 Task: Check the average views per listing of gas furnace in the last 5 years.
Action: Mouse moved to (1072, 251)
Screenshot: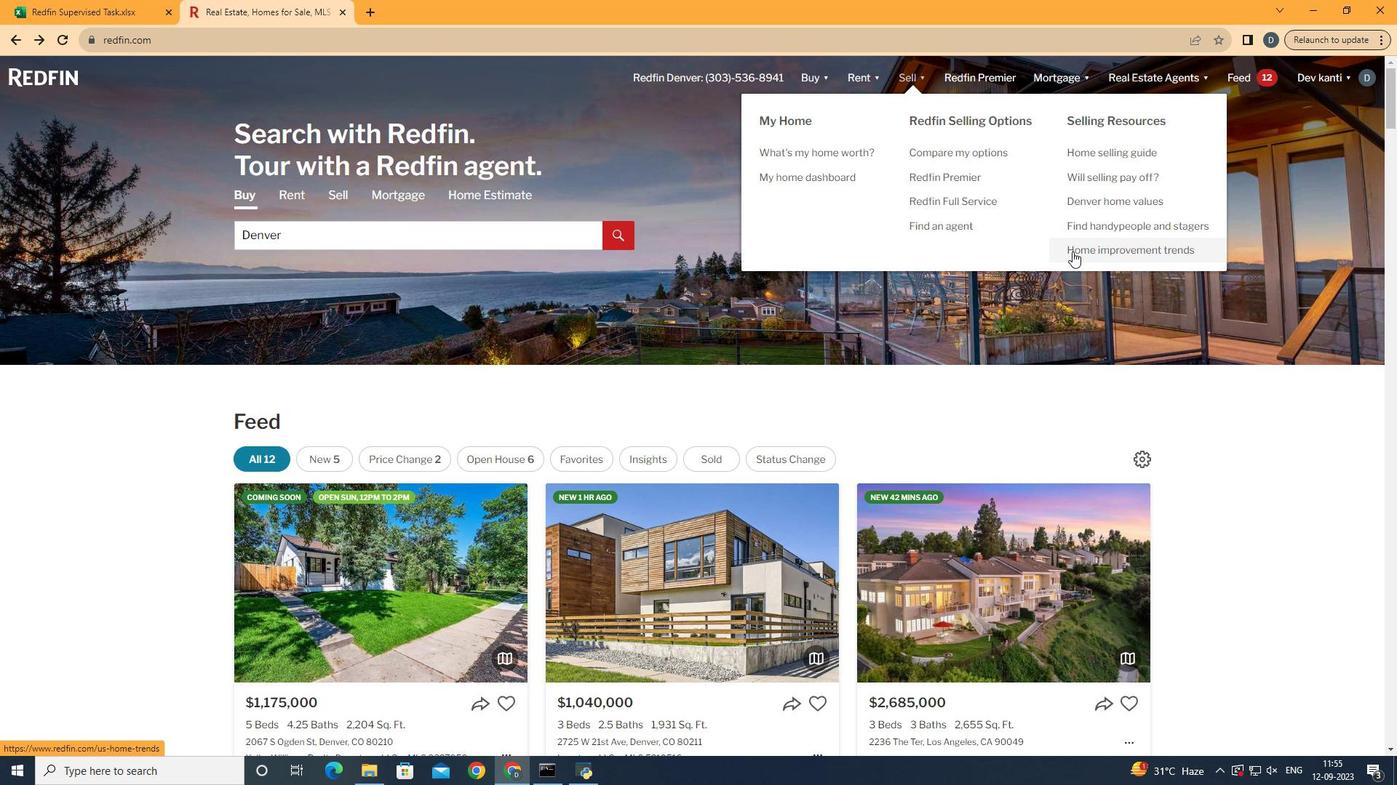 
Action: Mouse pressed left at (1072, 251)
Screenshot: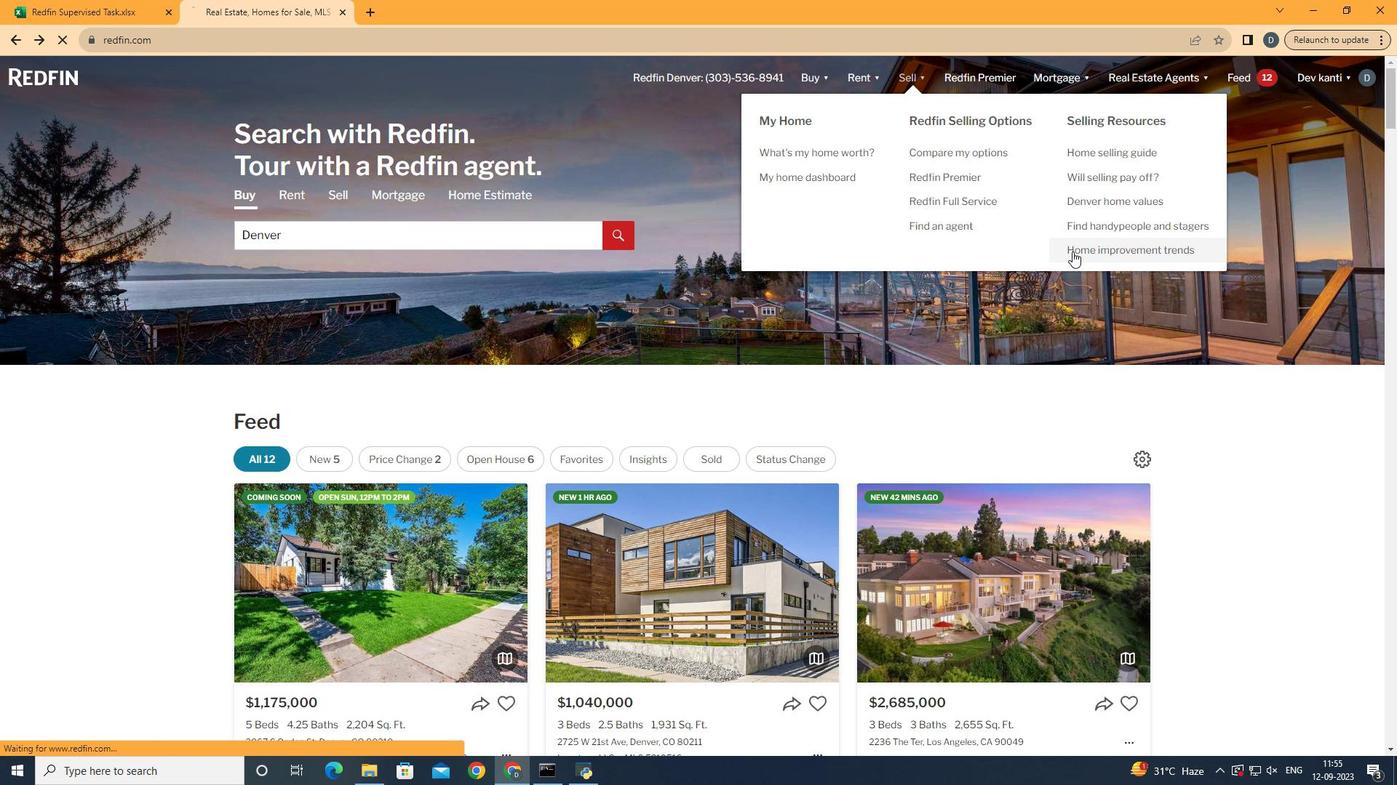 
Action: Mouse moved to (328, 275)
Screenshot: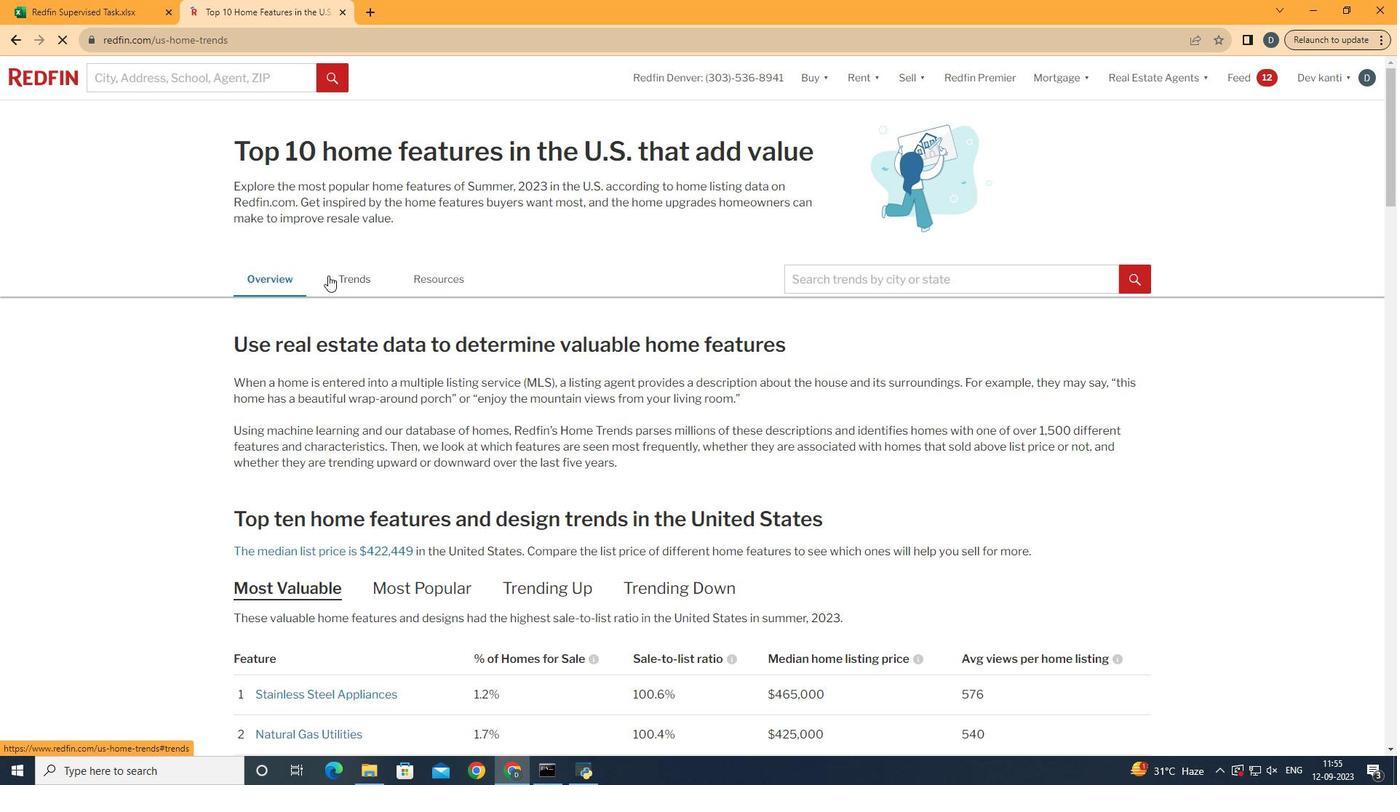 
Action: Mouse pressed left at (328, 275)
Screenshot: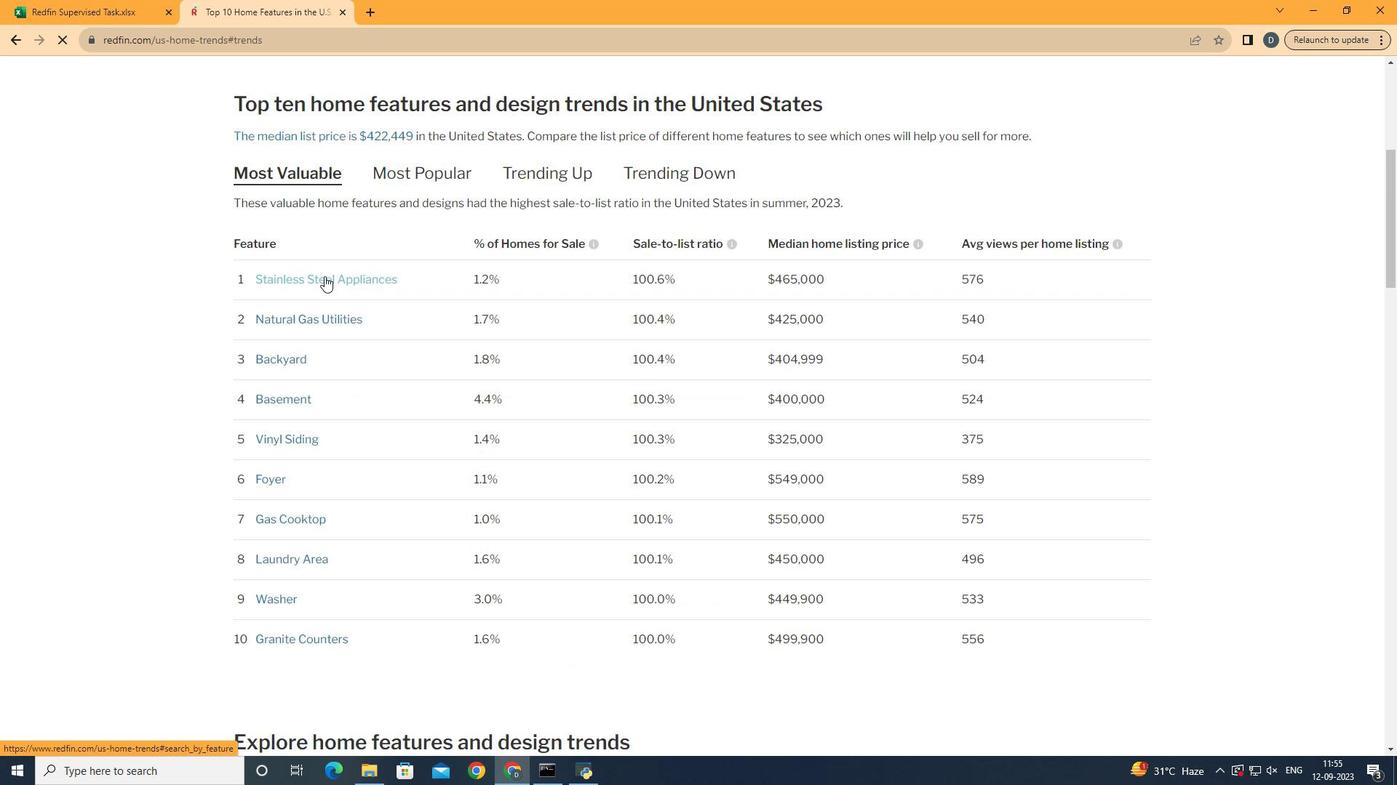 
Action: Mouse moved to (498, 392)
Screenshot: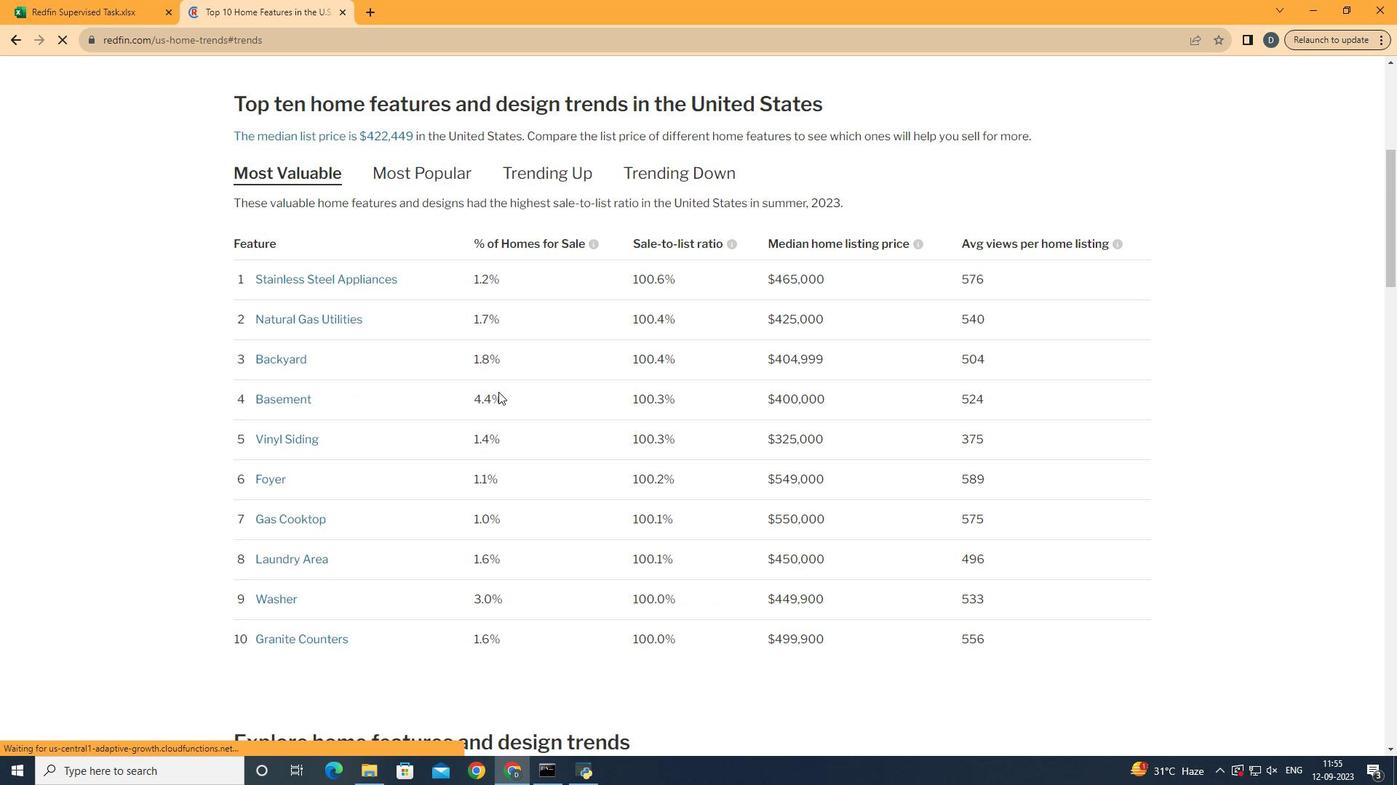 
Action: Mouse scrolled (498, 391) with delta (0, 0)
Screenshot: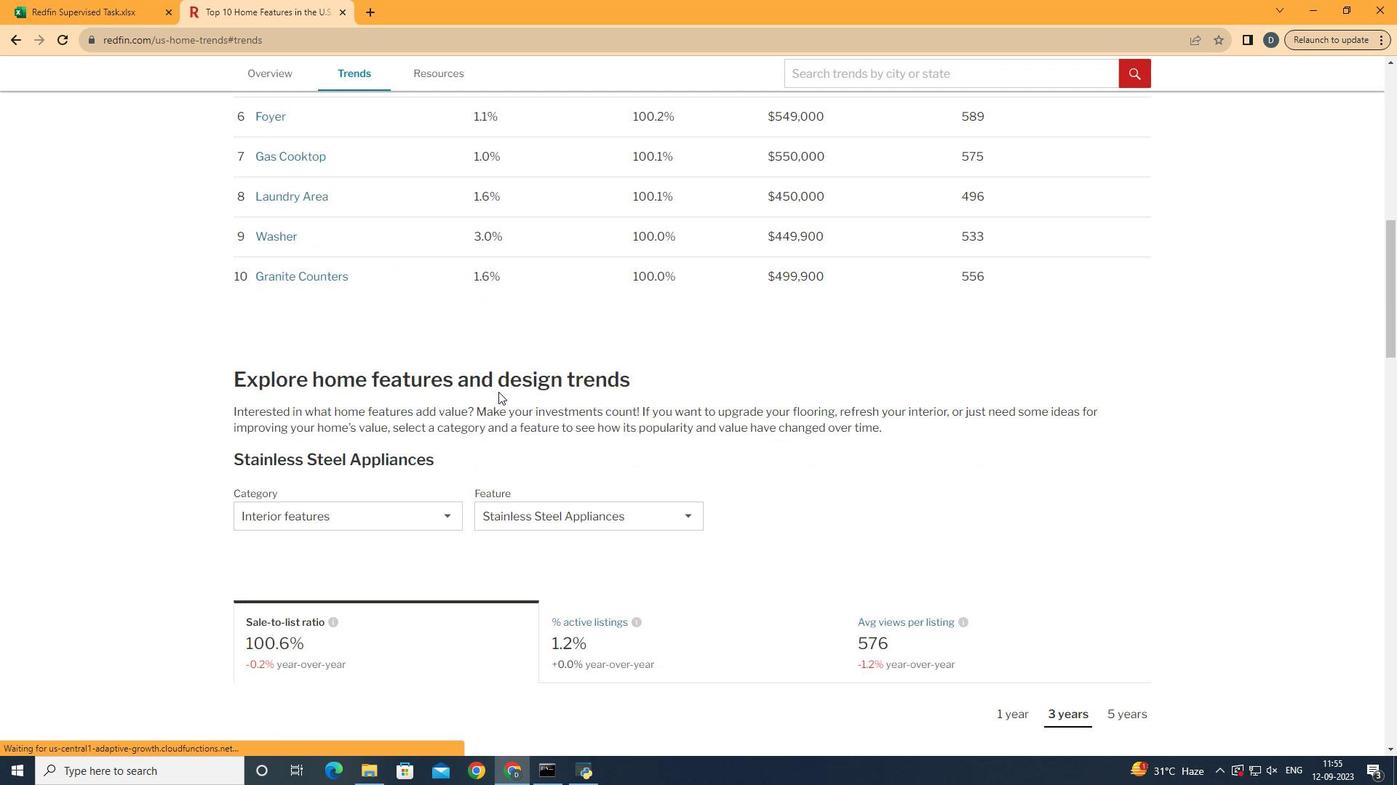 
Action: Mouse scrolled (498, 391) with delta (0, 0)
Screenshot: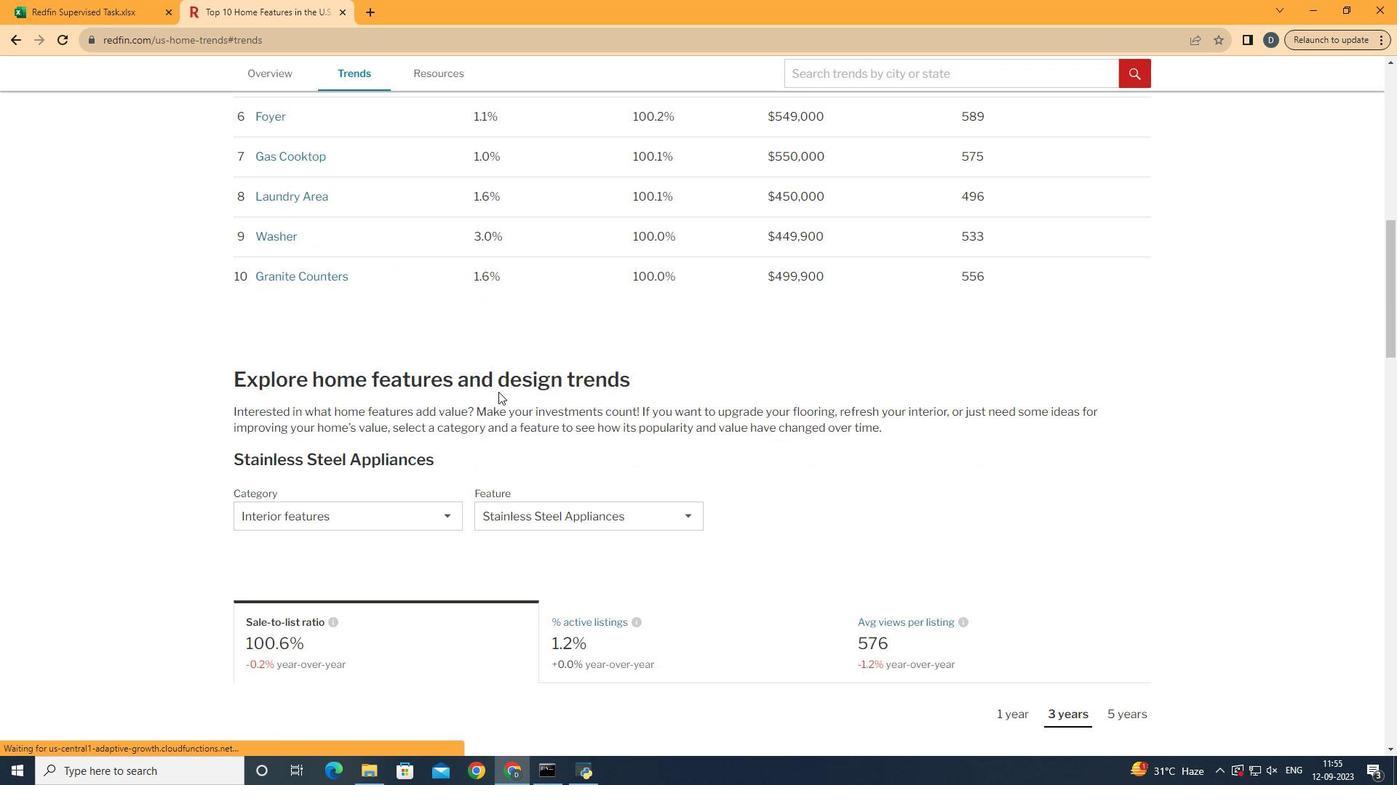 
Action: Mouse scrolled (498, 391) with delta (0, 0)
Screenshot: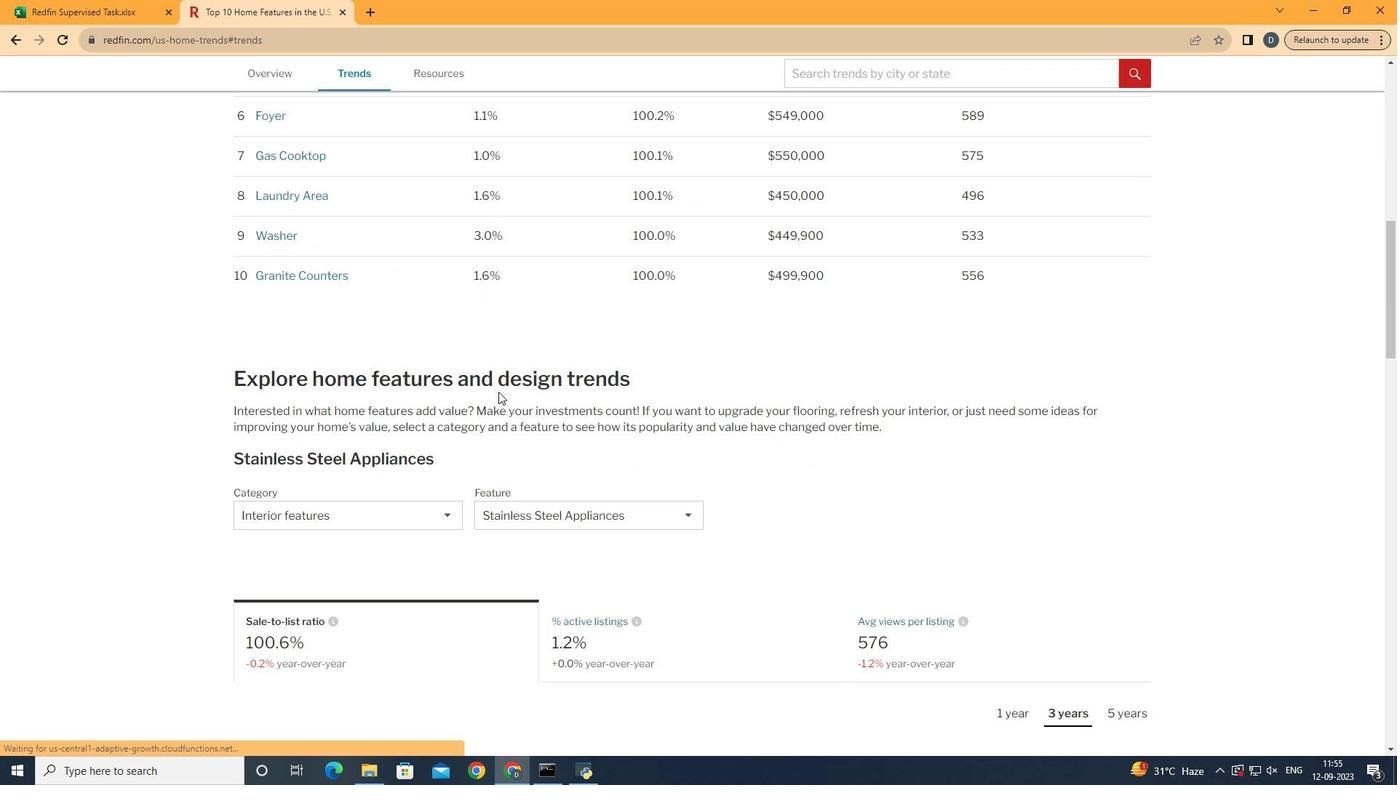 
Action: Mouse scrolled (498, 391) with delta (0, 0)
Screenshot: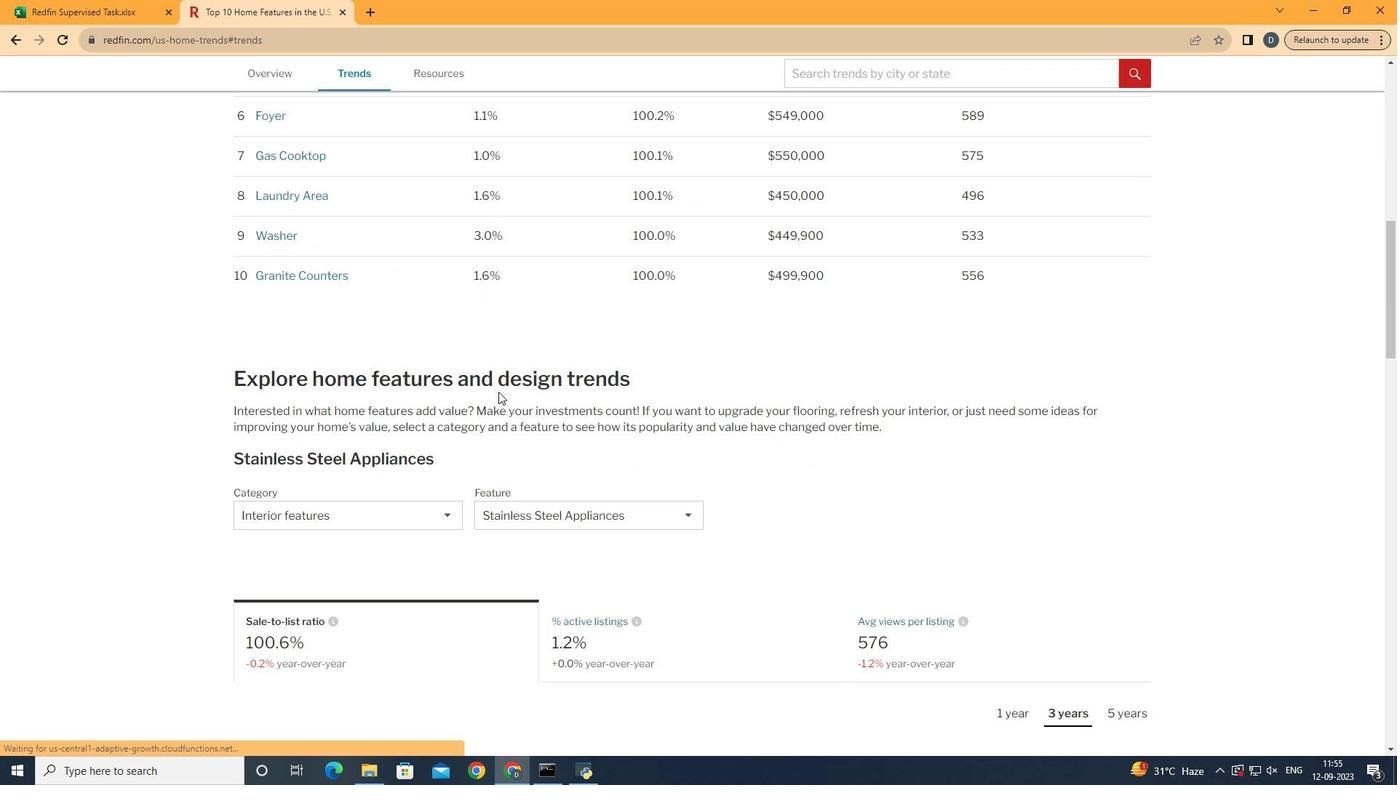
Action: Mouse scrolled (498, 391) with delta (0, 0)
Screenshot: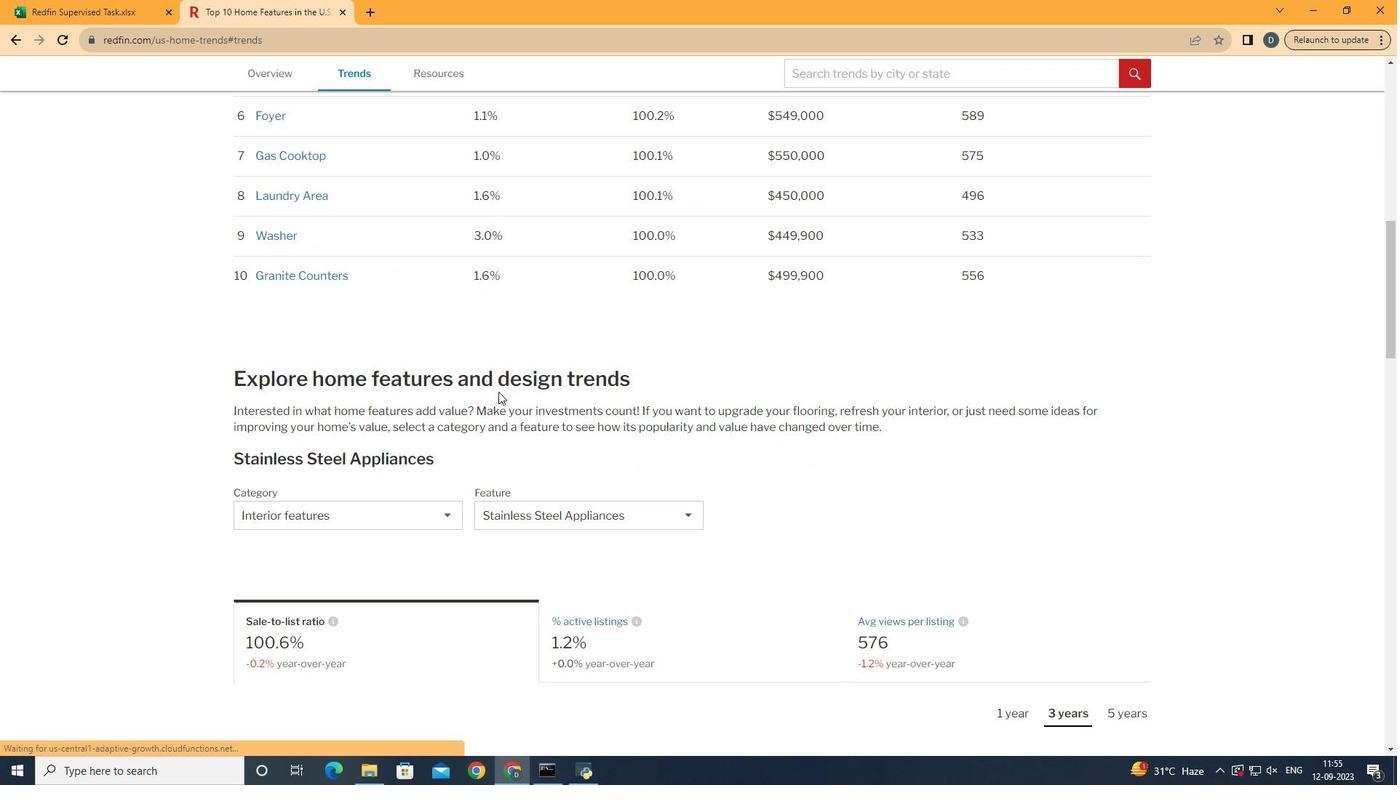 
Action: Mouse scrolled (498, 391) with delta (0, 0)
Screenshot: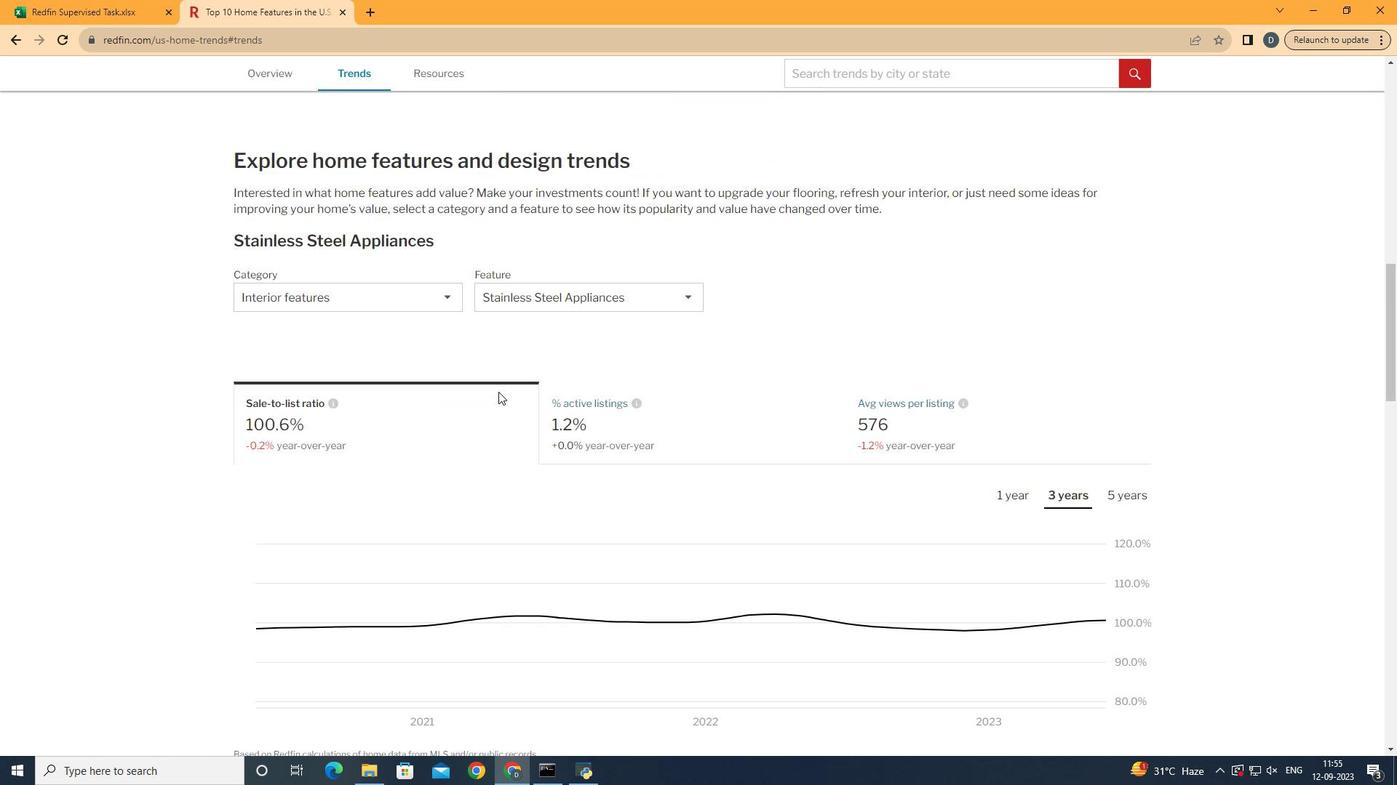 
Action: Mouse scrolled (498, 391) with delta (0, 0)
Screenshot: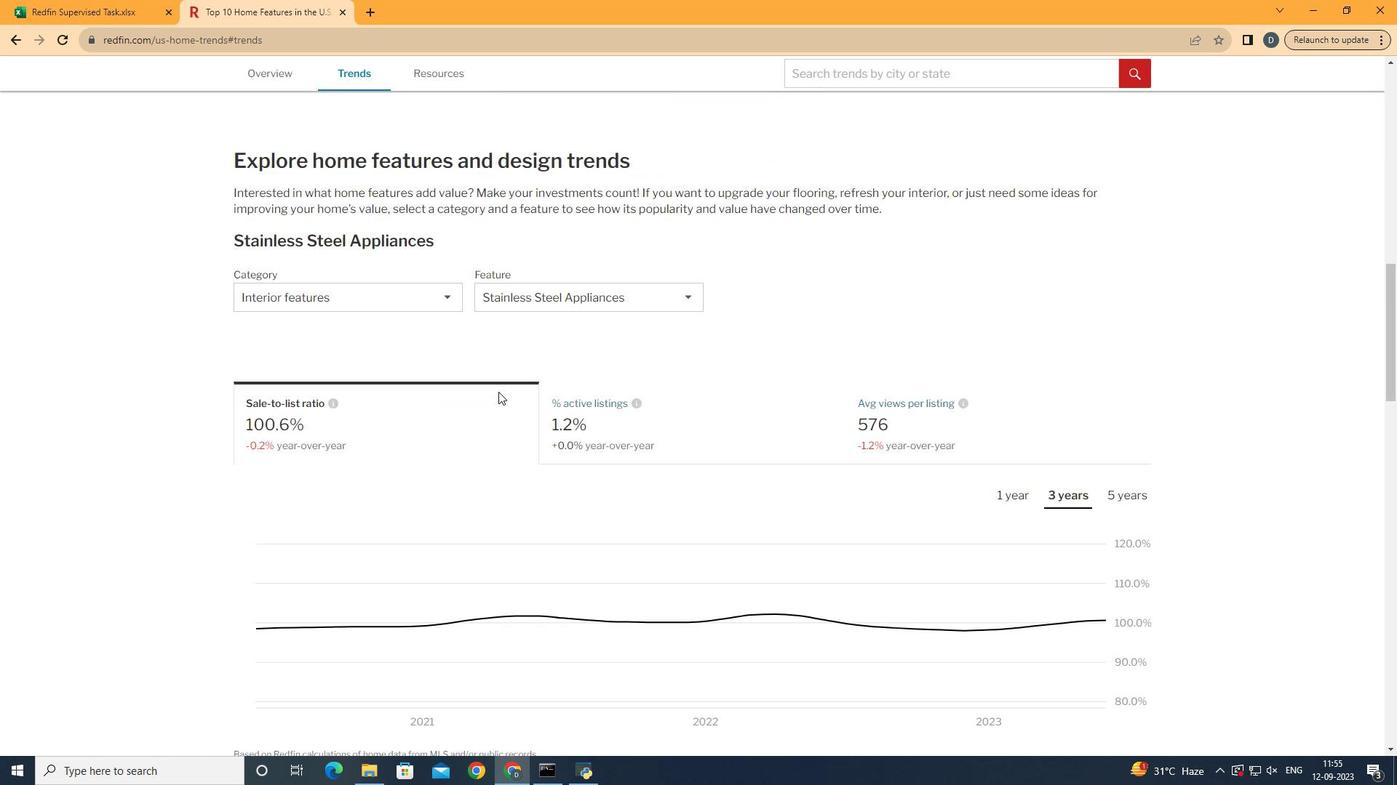 
Action: Mouse scrolled (498, 391) with delta (0, 0)
Screenshot: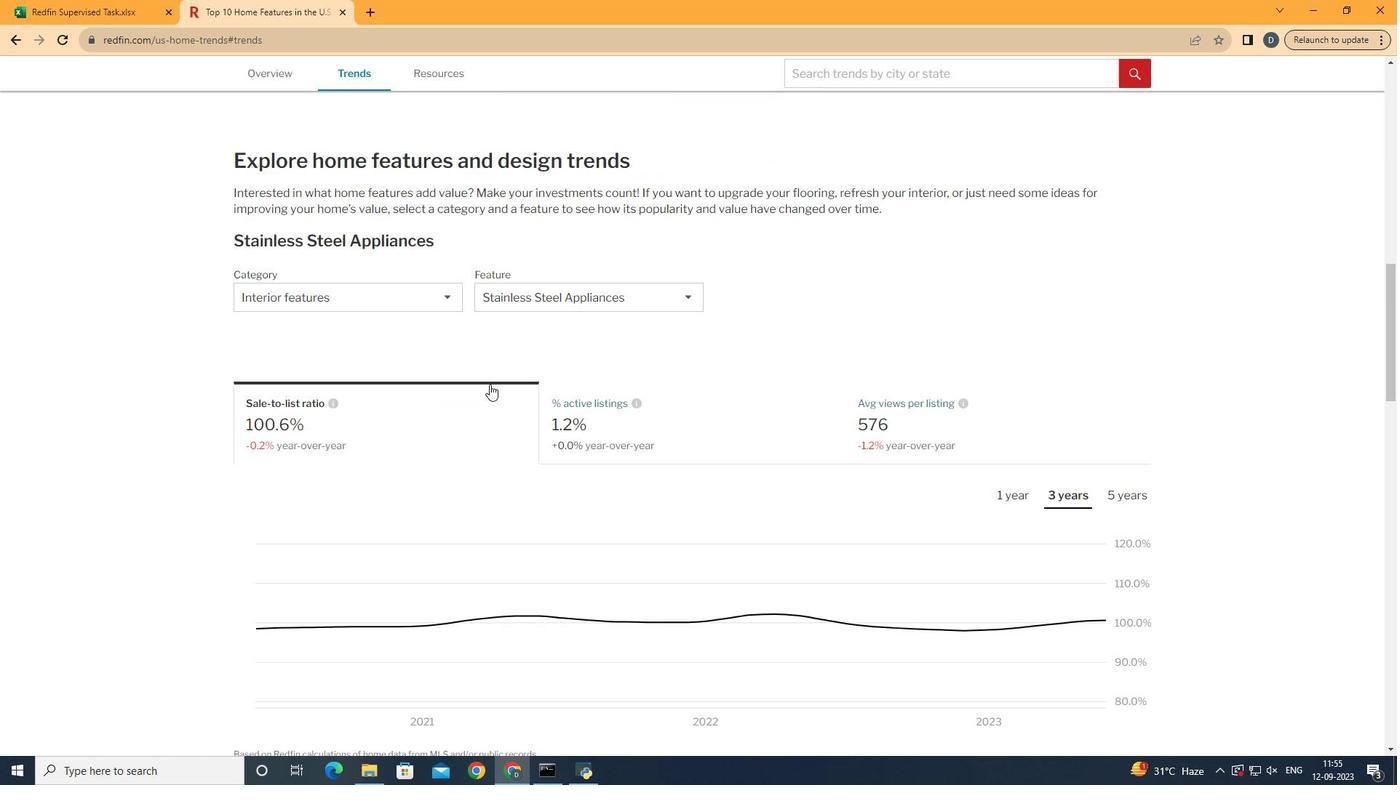 
Action: Mouse moved to (352, 307)
Screenshot: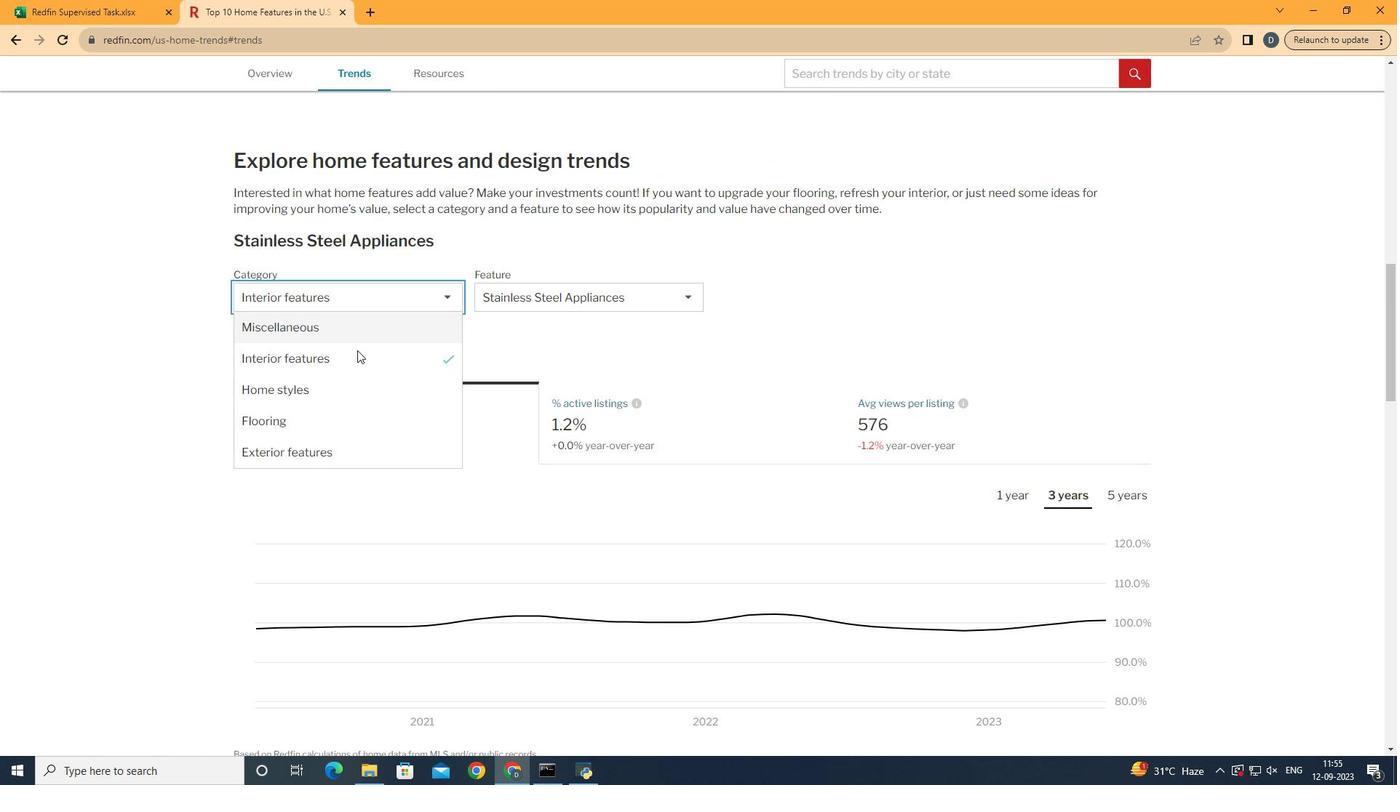 
Action: Mouse pressed left at (352, 307)
Screenshot: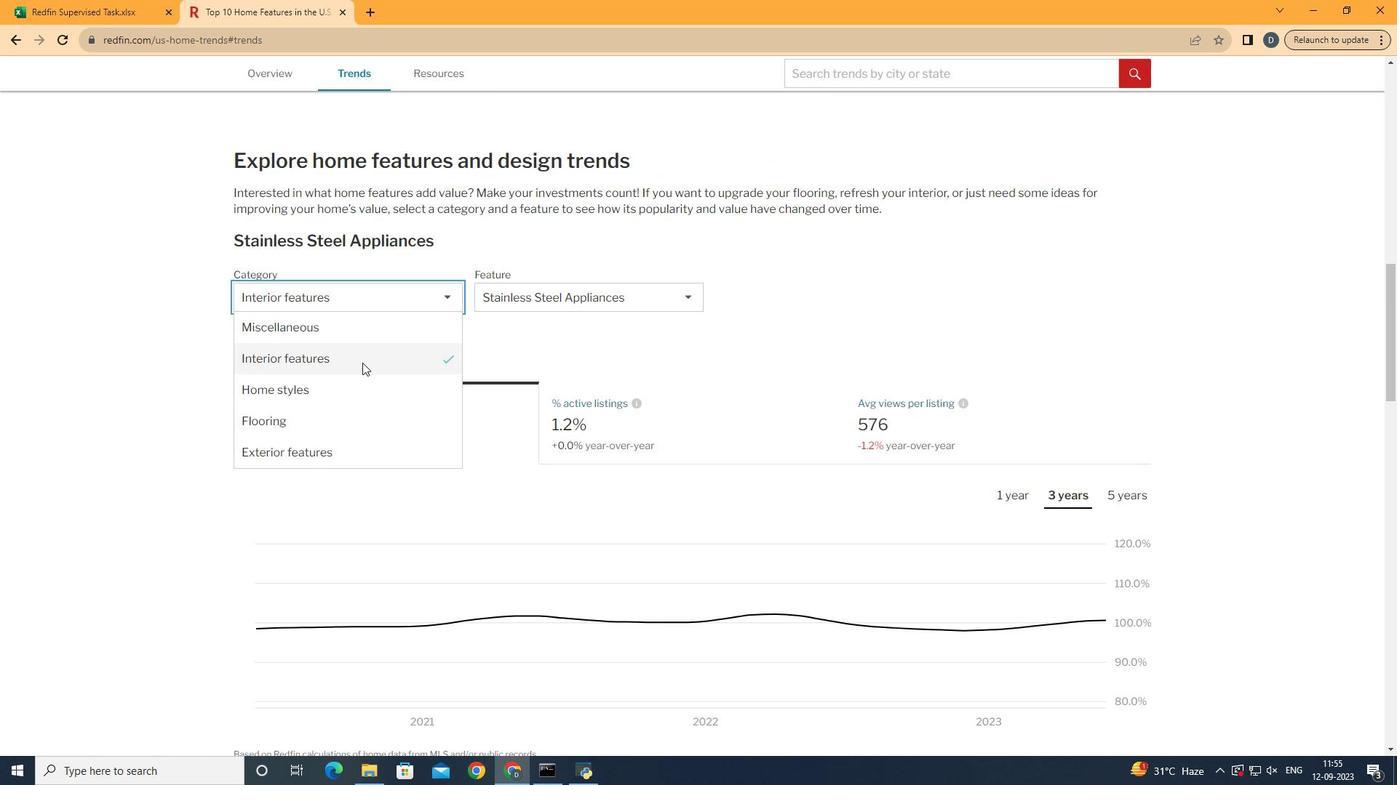 
Action: Mouse moved to (363, 366)
Screenshot: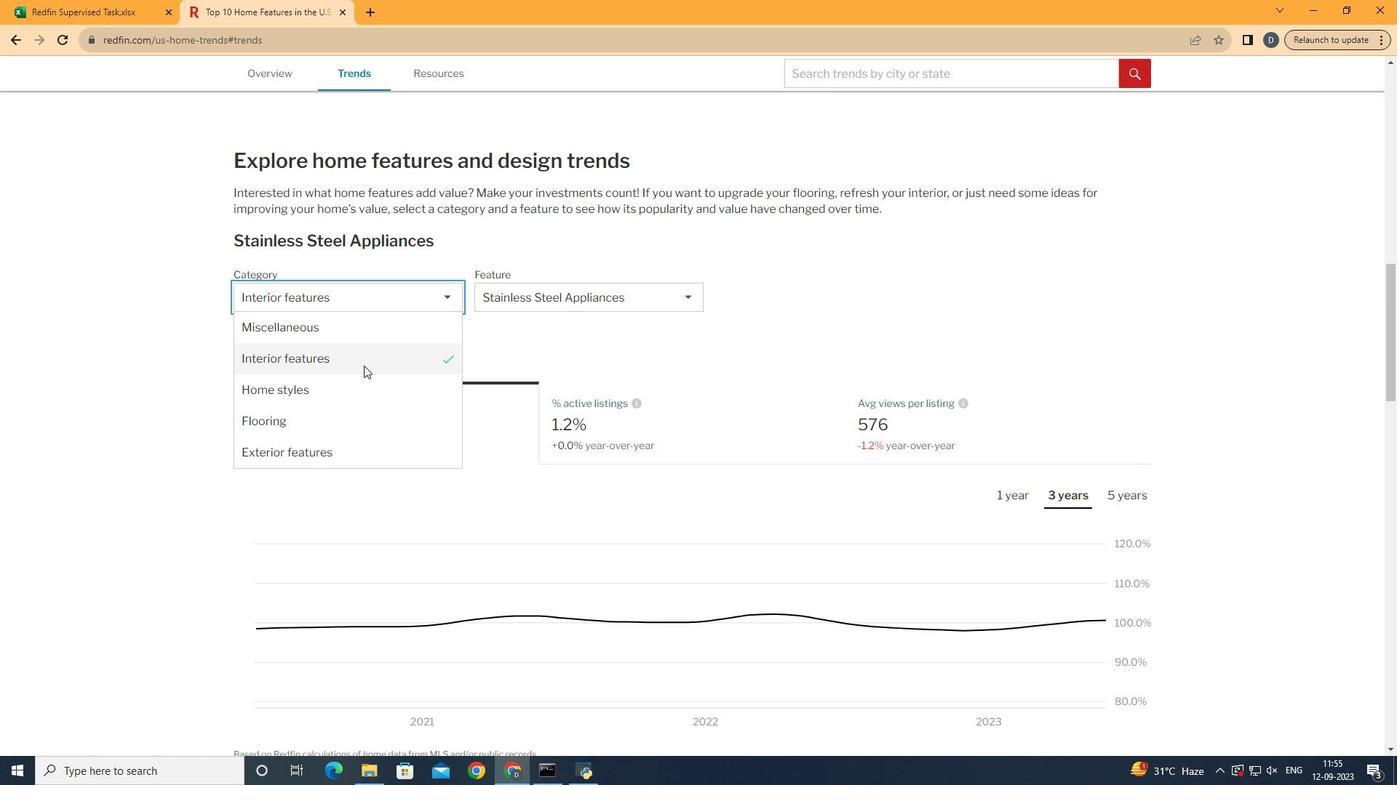 
Action: Mouse pressed left at (363, 366)
Screenshot: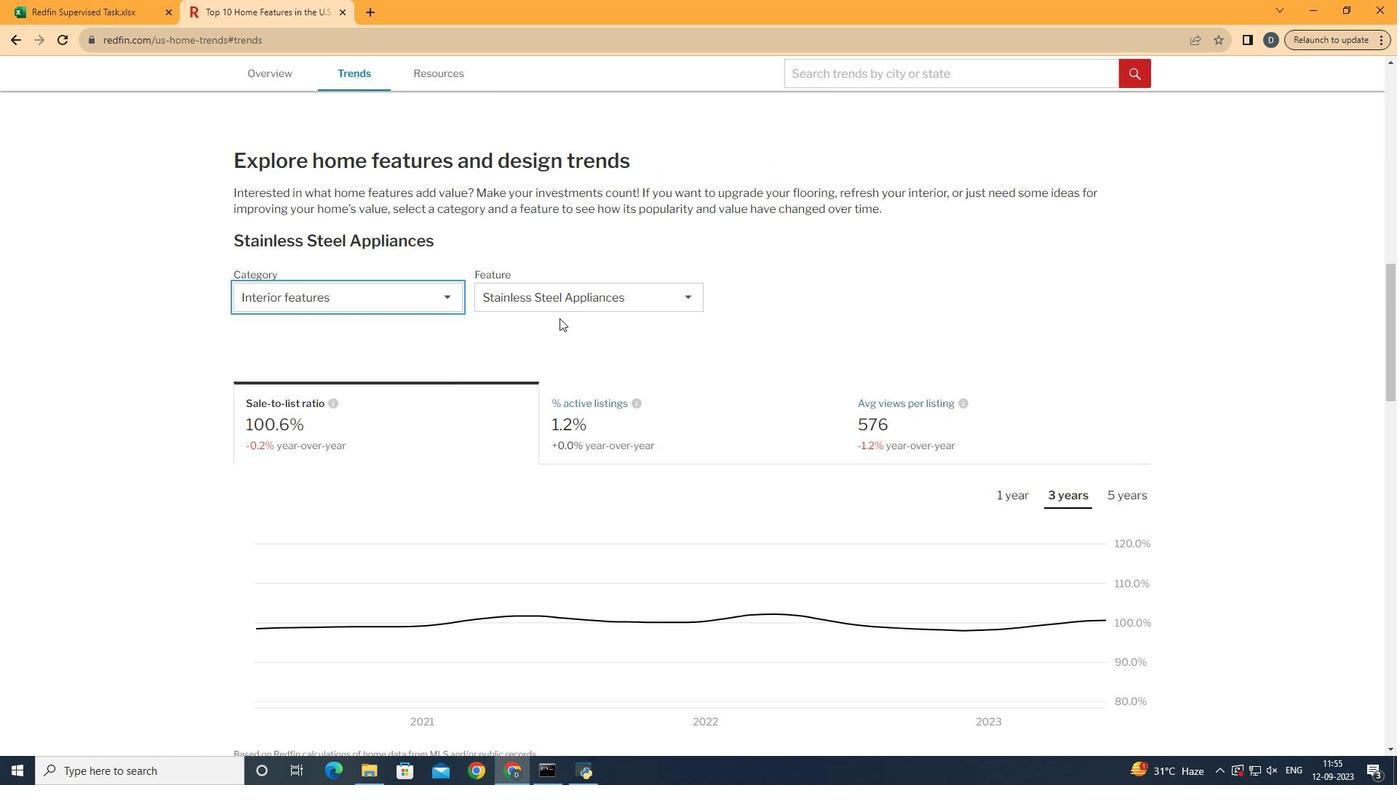 
Action: Mouse moved to (622, 299)
Screenshot: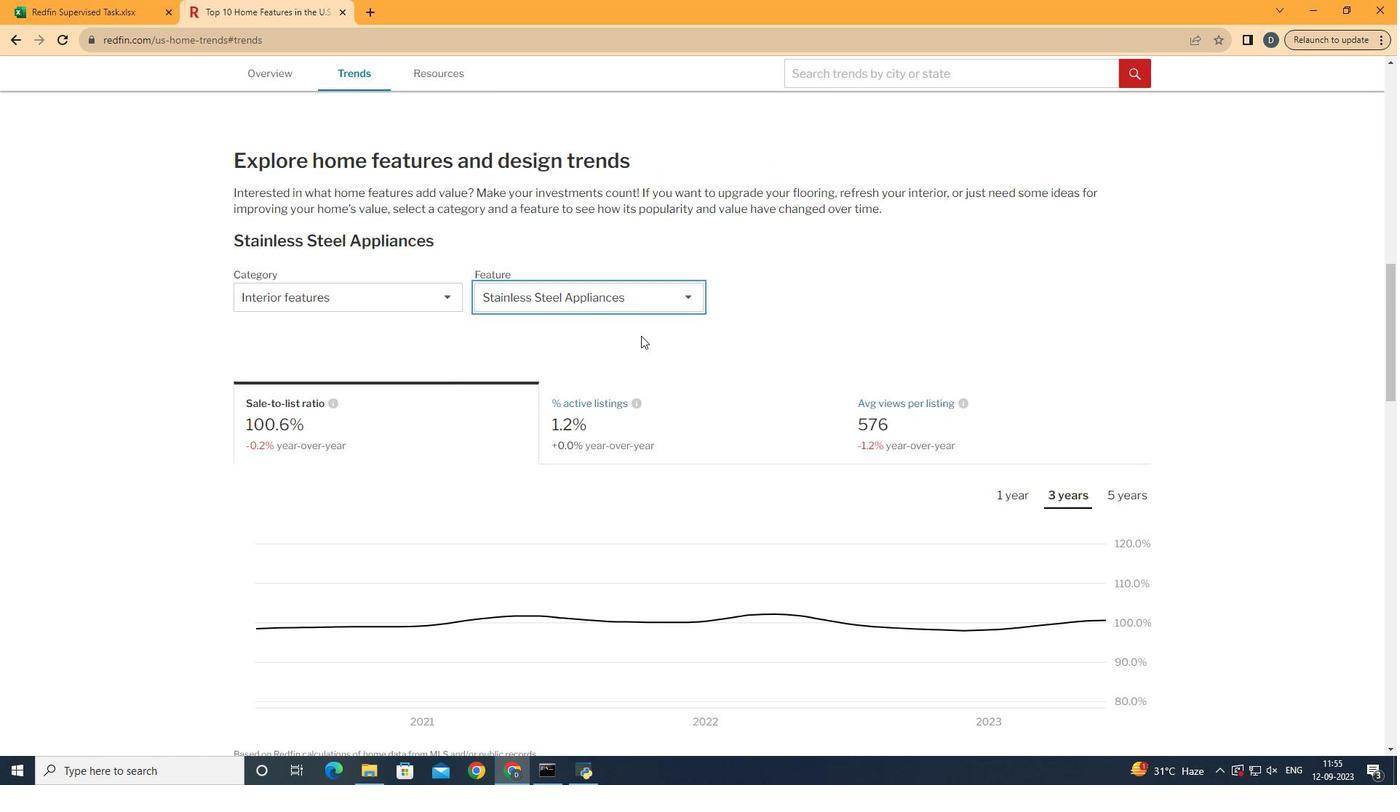 
Action: Mouse pressed left at (622, 299)
Screenshot: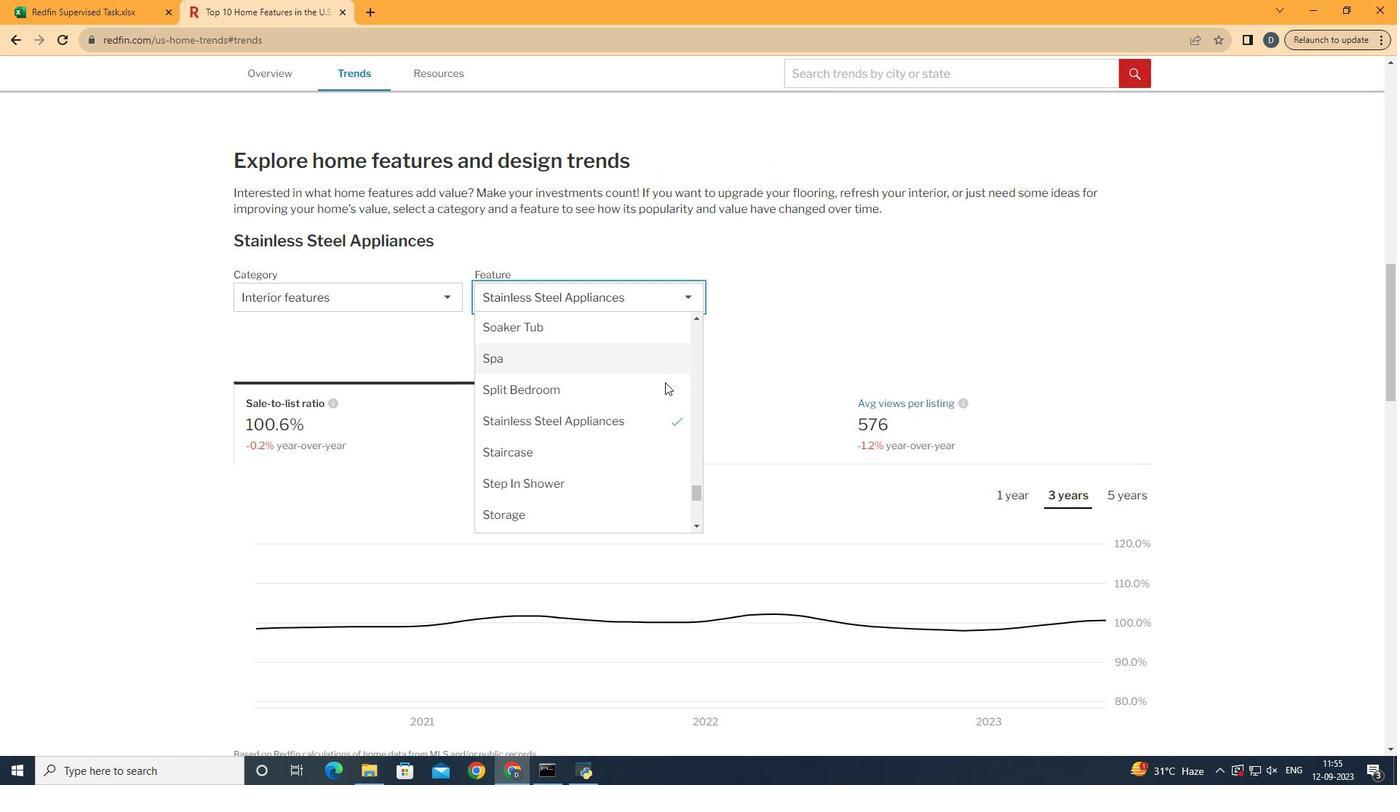 
Action: Mouse moved to (667, 390)
Screenshot: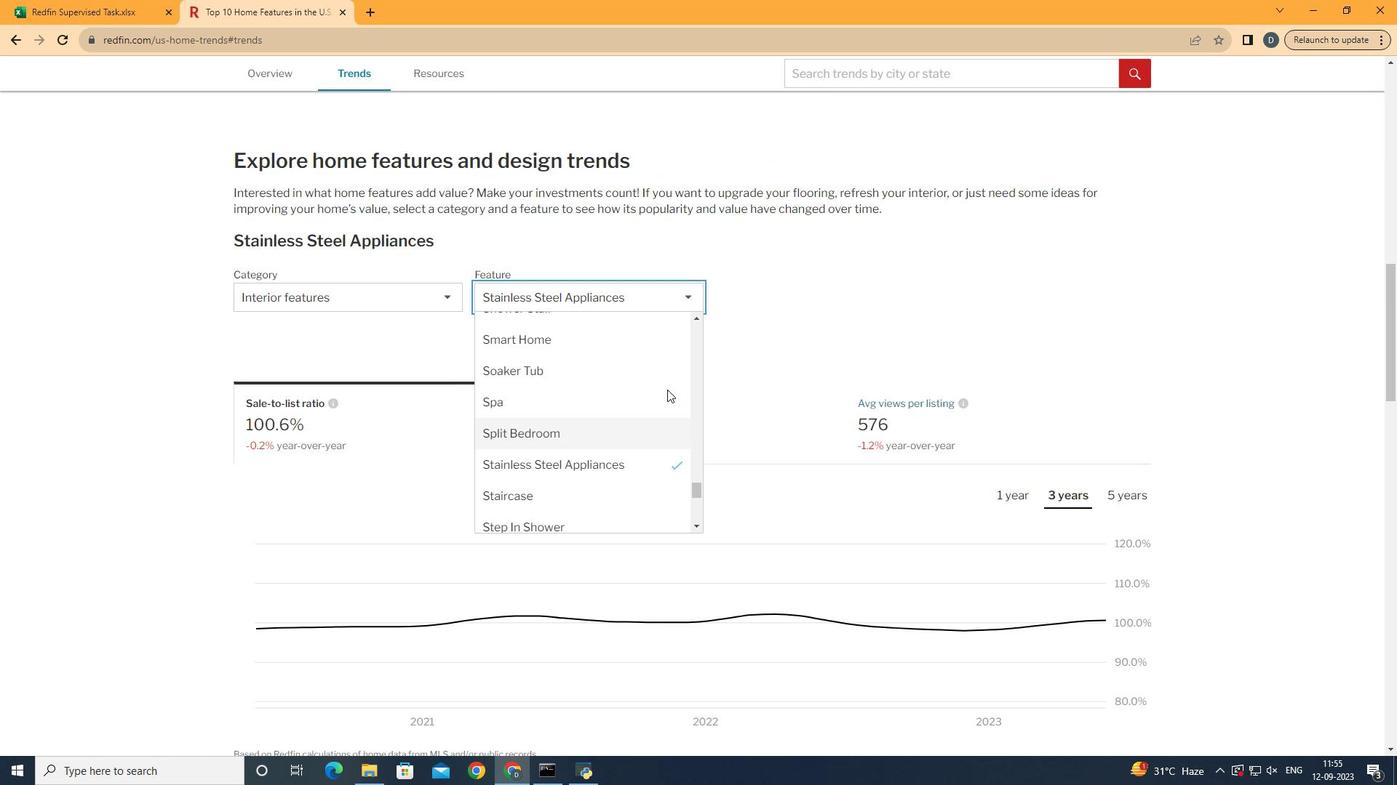 
Action: Mouse scrolled (667, 390) with delta (0, 0)
Screenshot: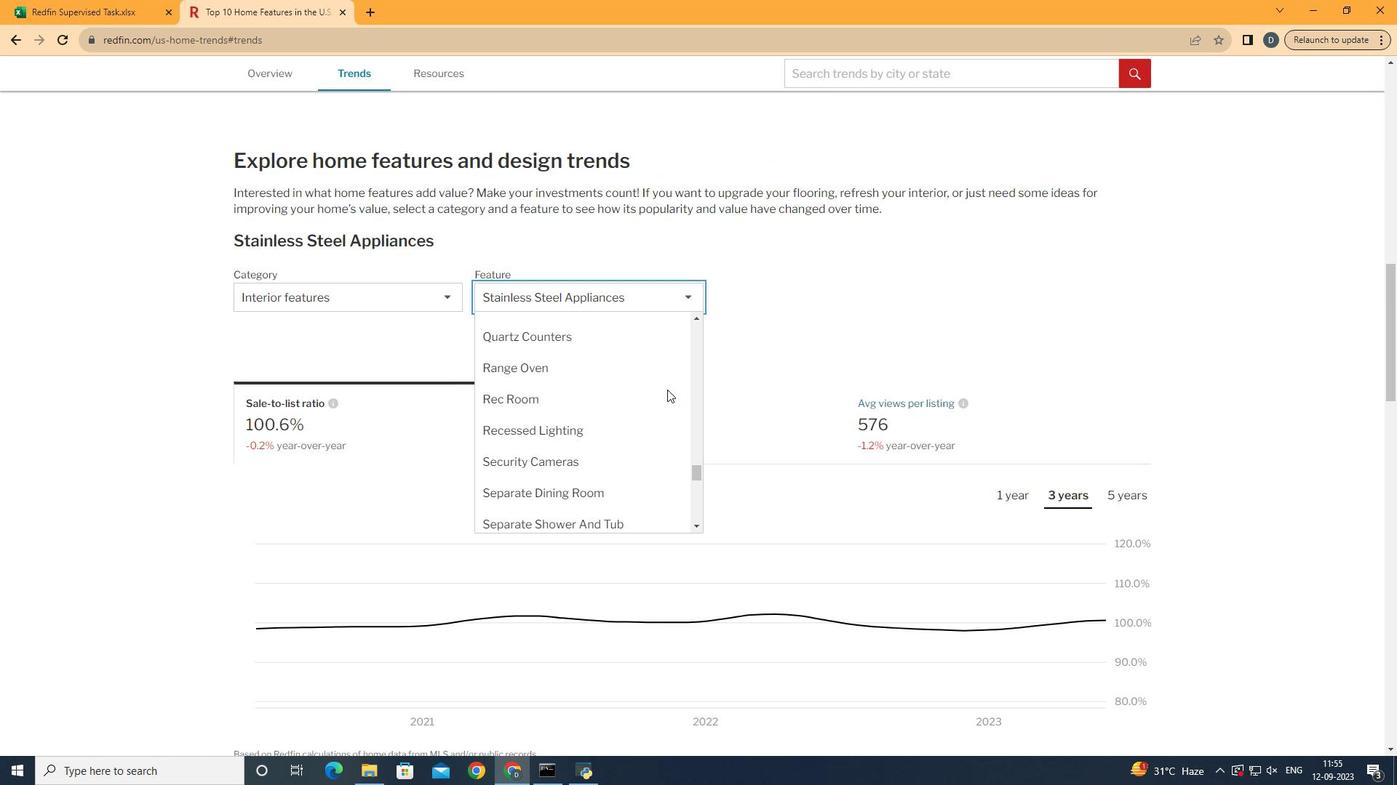 
Action: Mouse scrolled (667, 390) with delta (0, 0)
Screenshot: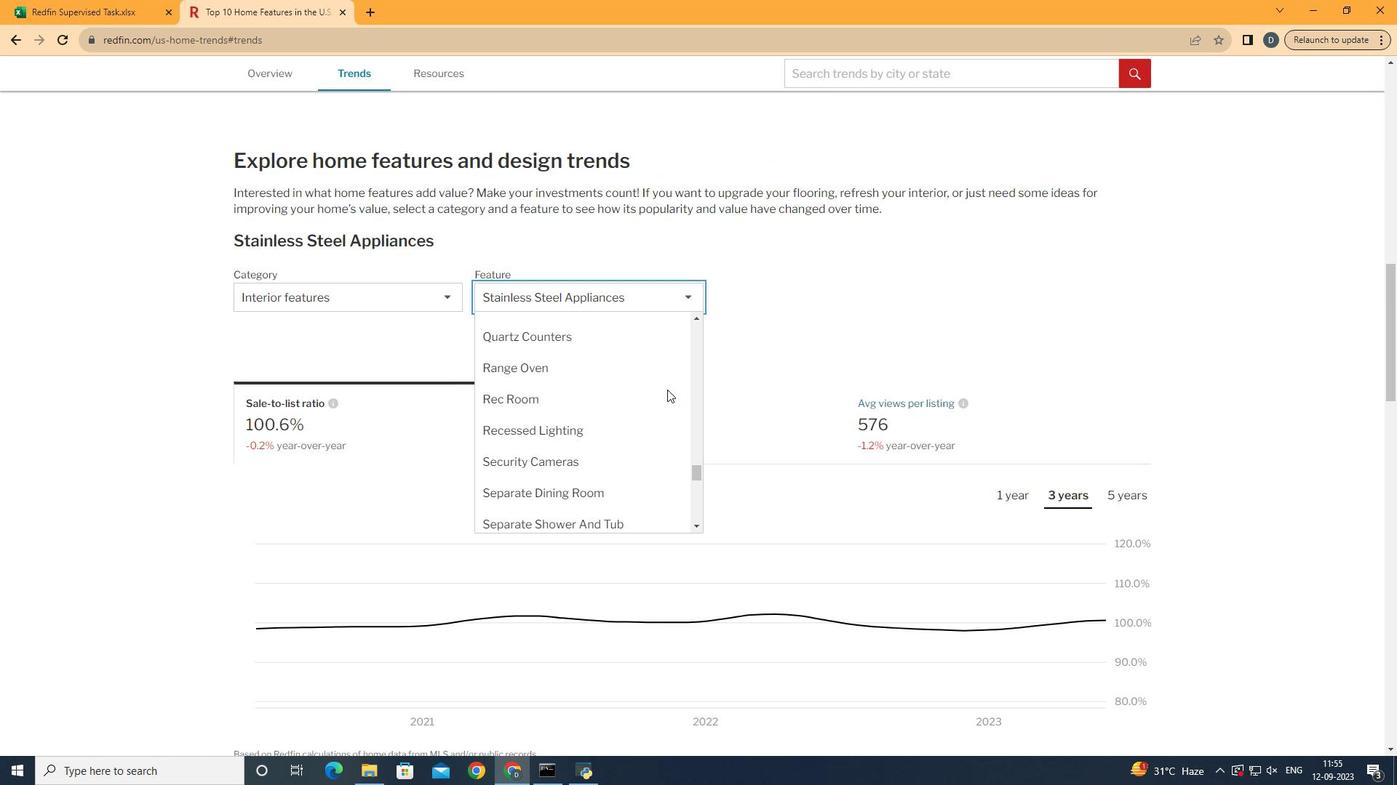 
Action: Mouse scrolled (667, 390) with delta (0, 0)
Screenshot: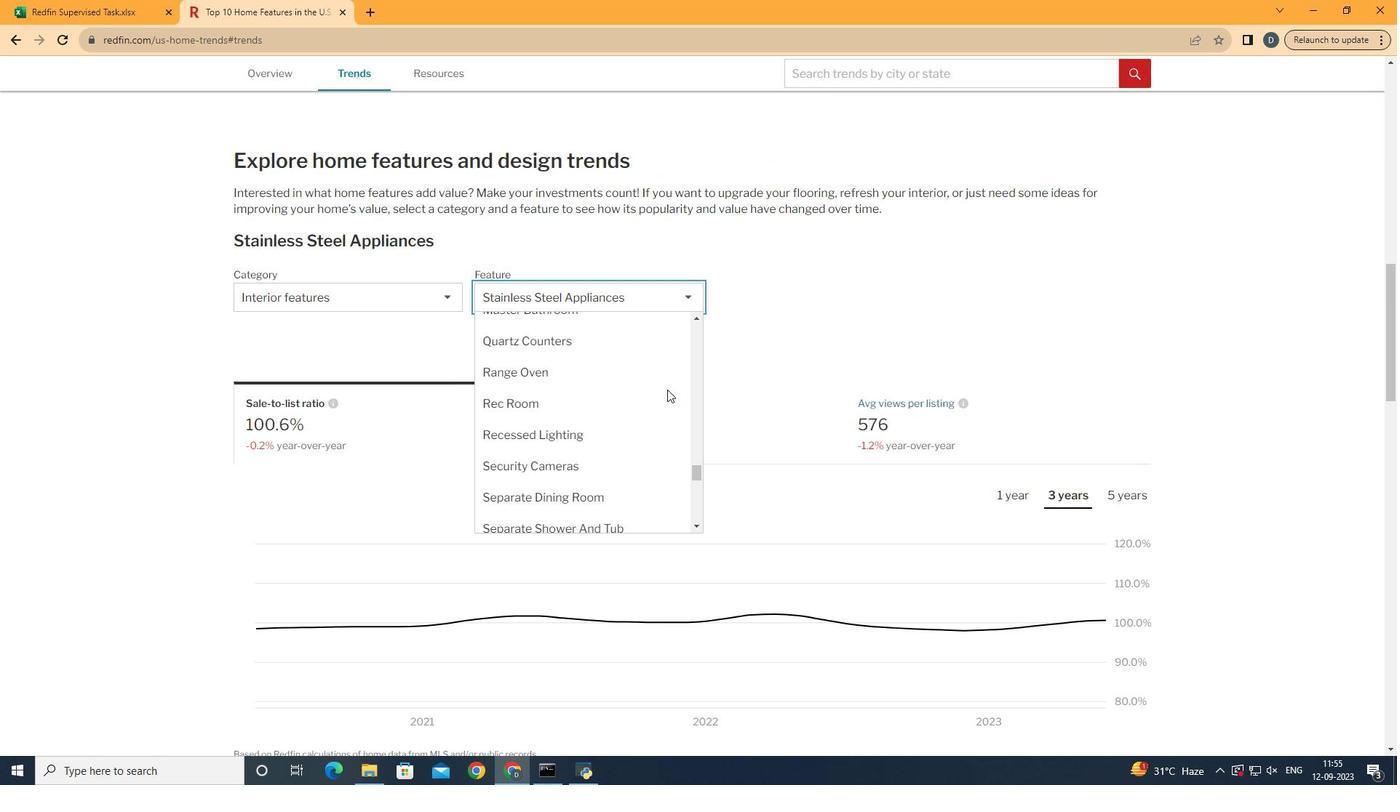 
Action: Mouse scrolled (667, 390) with delta (0, 0)
Screenshot: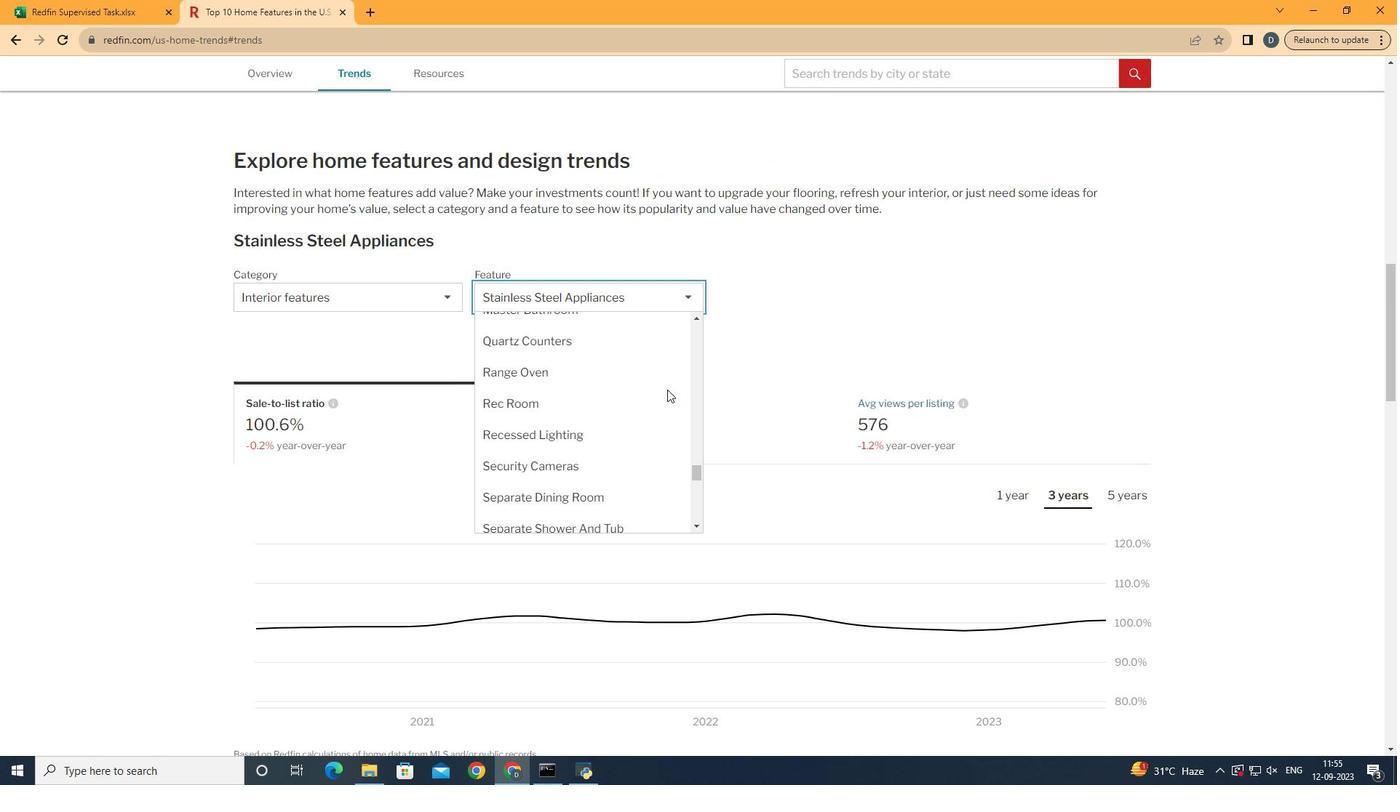 
Action: Mouse scrolled (667, 390) with delta (0, 0)
Screenshot: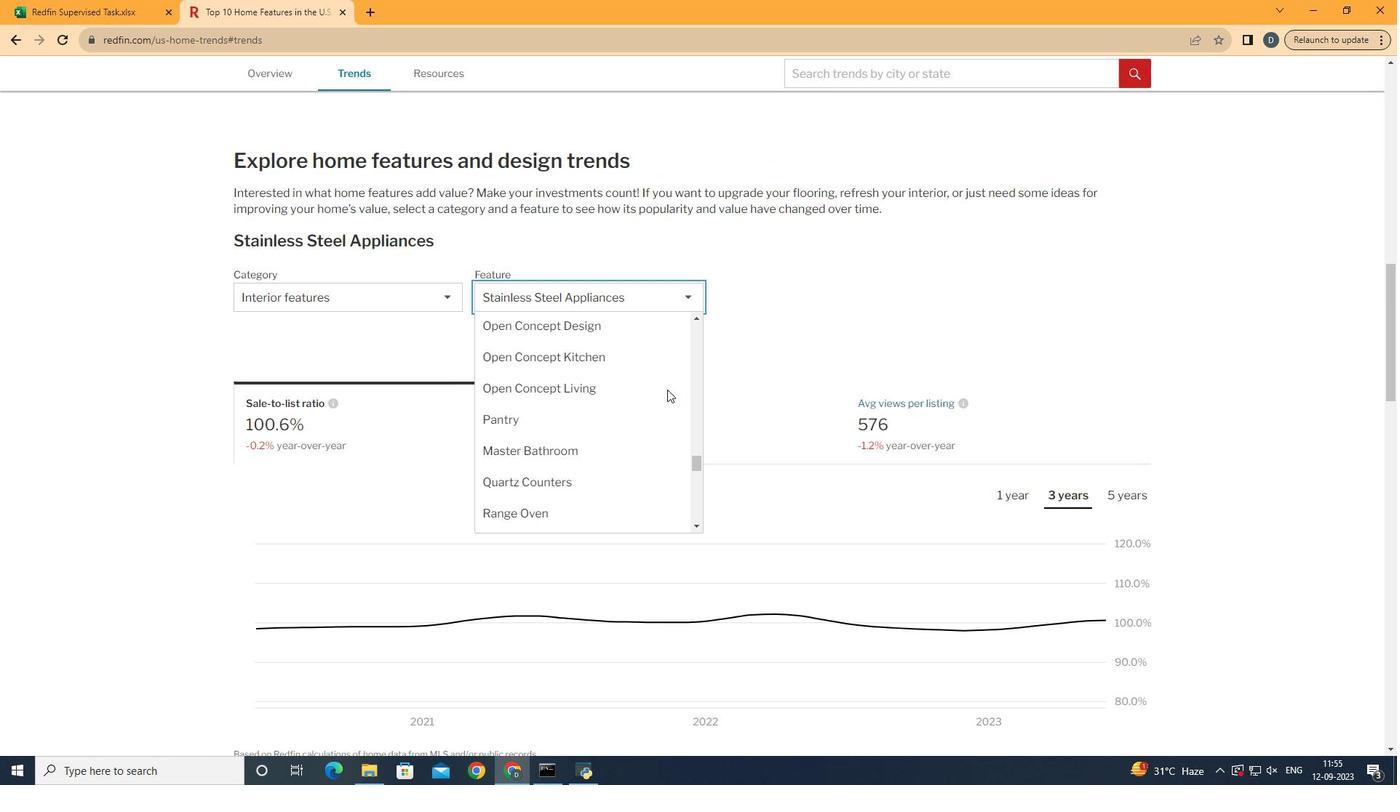 
Action: Mouse scrolled (667, 390) with delta (0, 0)
Screenshot: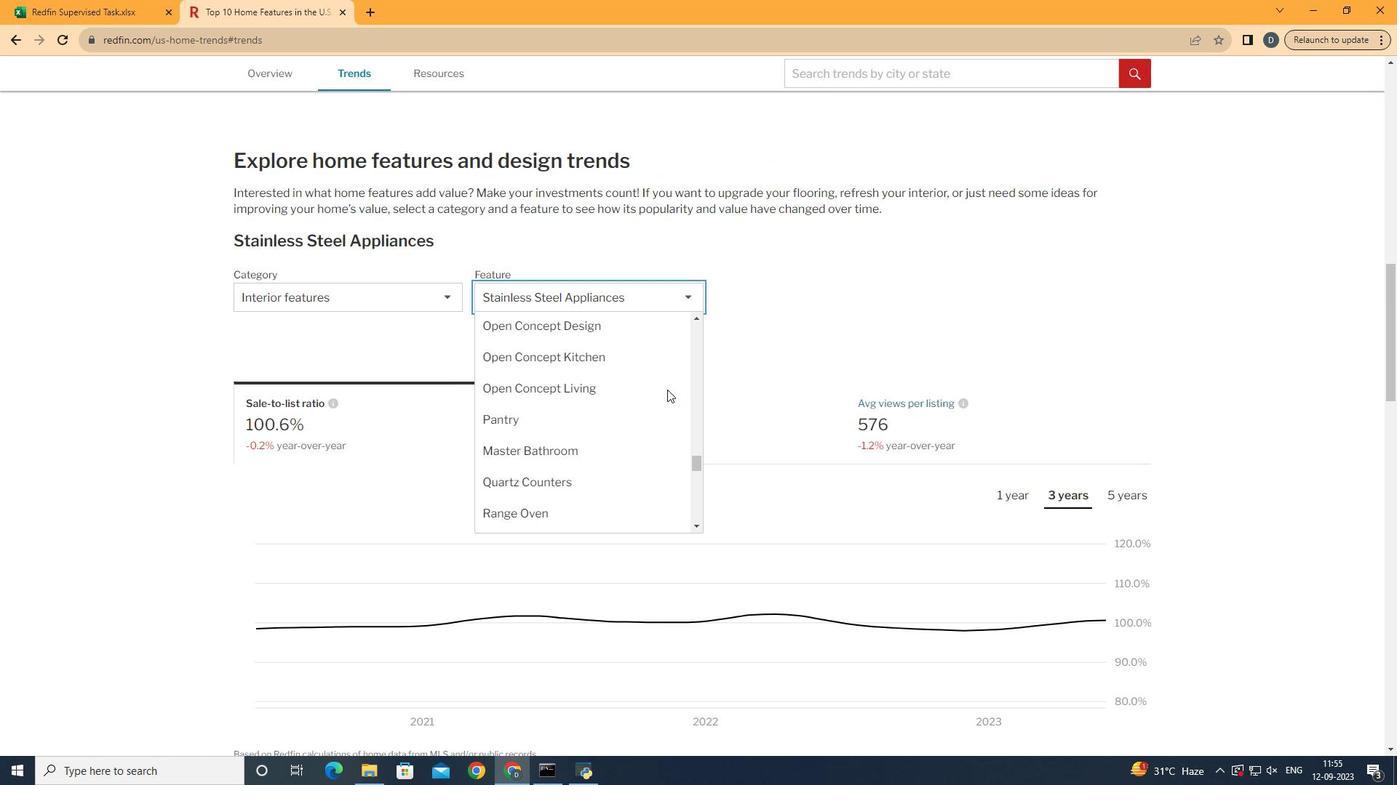 
Action: Mouse scrolled (667, 390) with delta (0, 0)
Screenshot: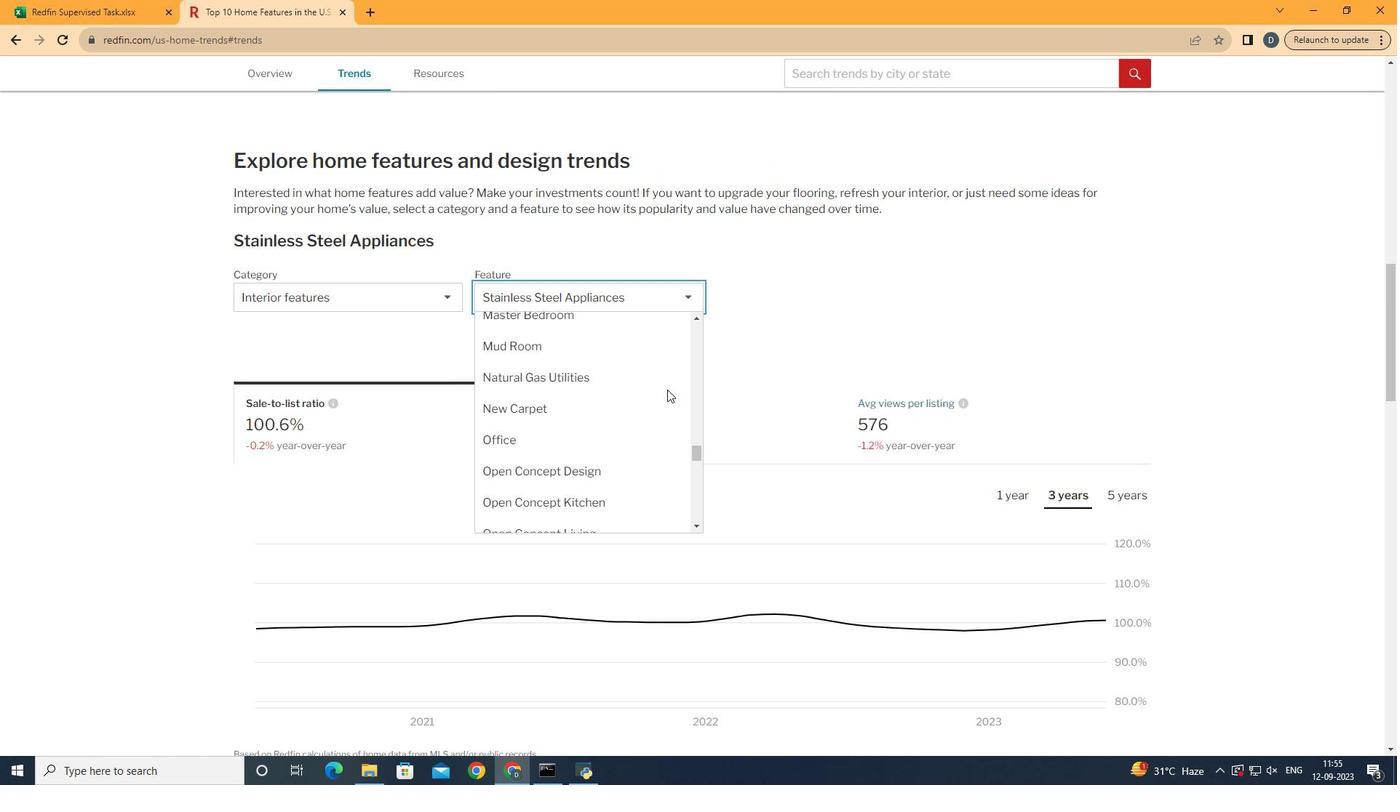 
Action: Mouse scrolled (667, 390) with delta (0, 0)
Screenshot: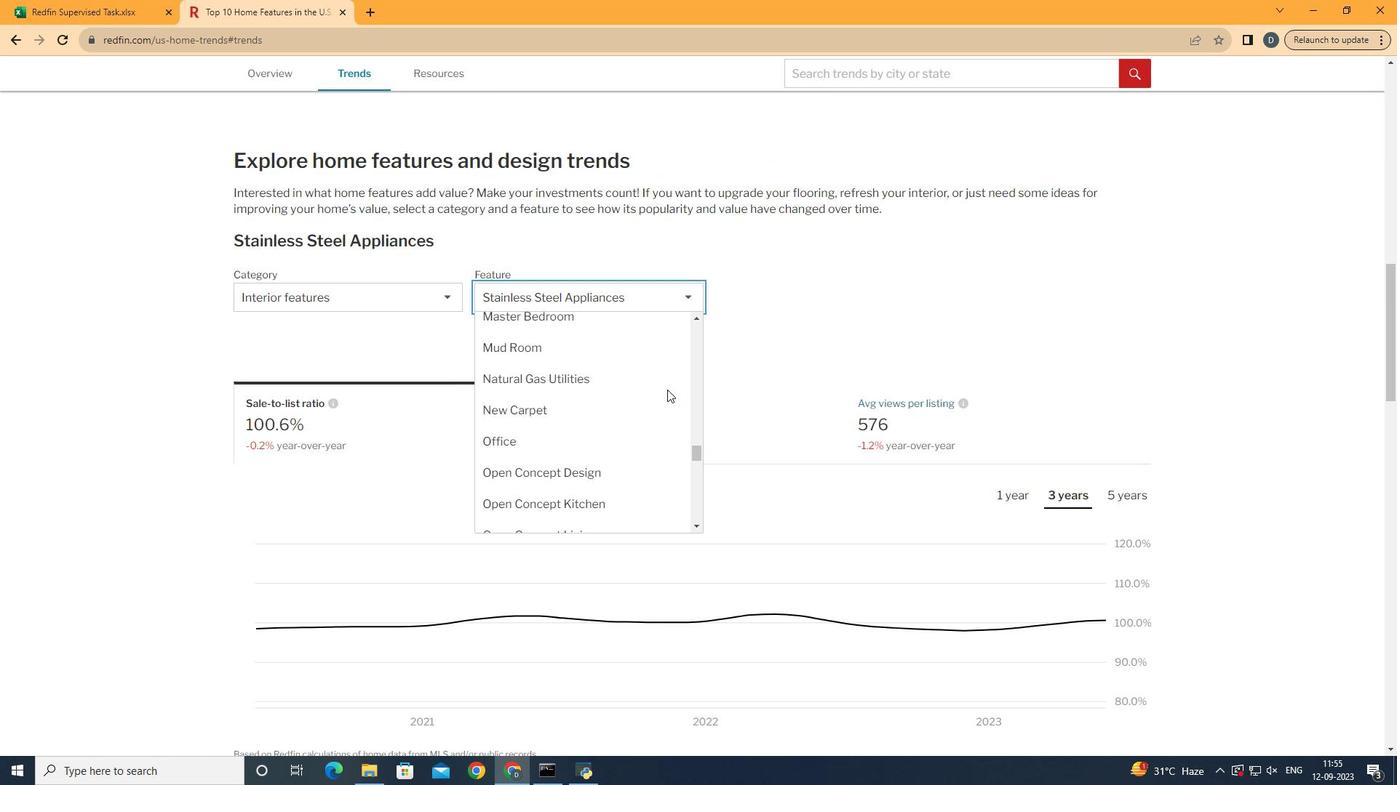 
Action: Mouse scrolled (667, 390) with delta (0, 0)
Screenshot: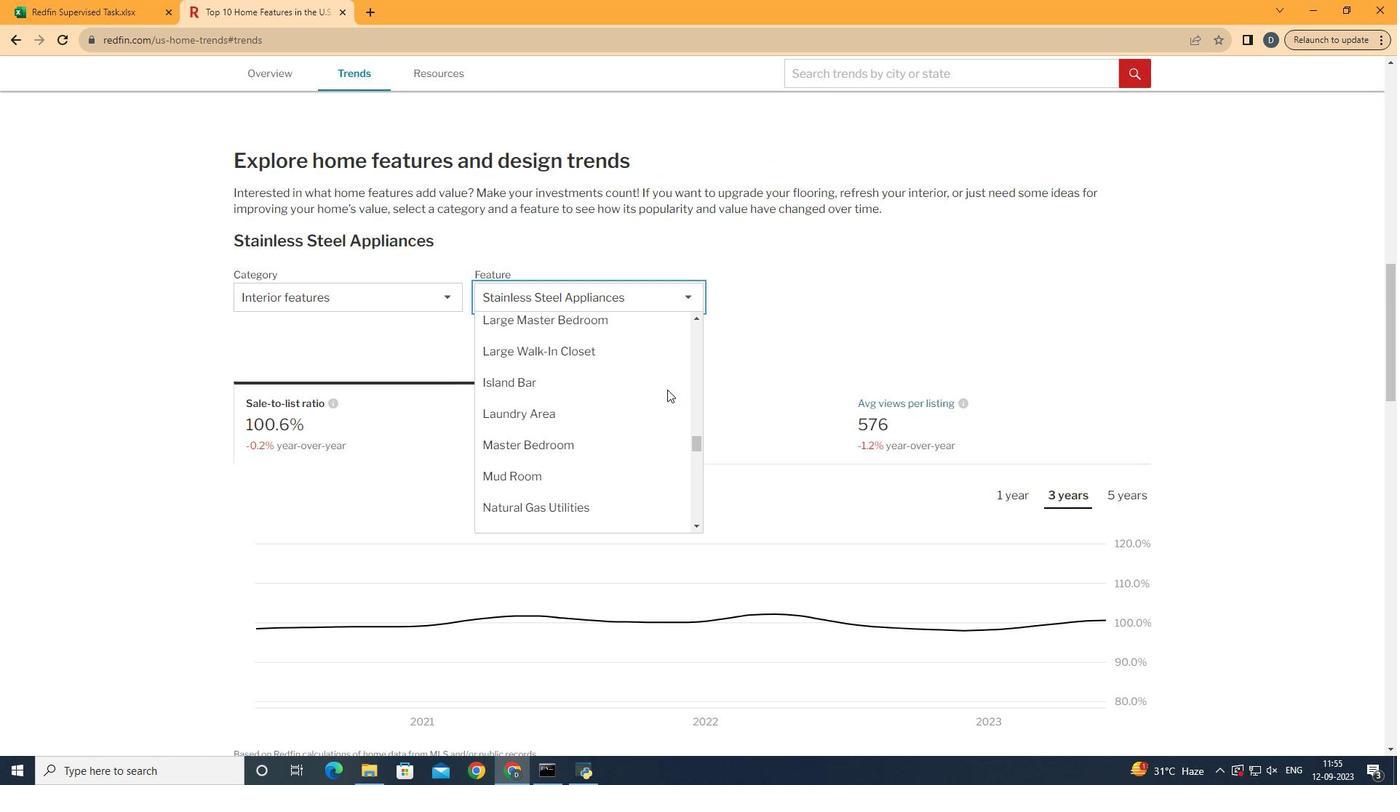 
Action: Mouse scrolled (667, 390) with delta (0, 0)
Screenshot: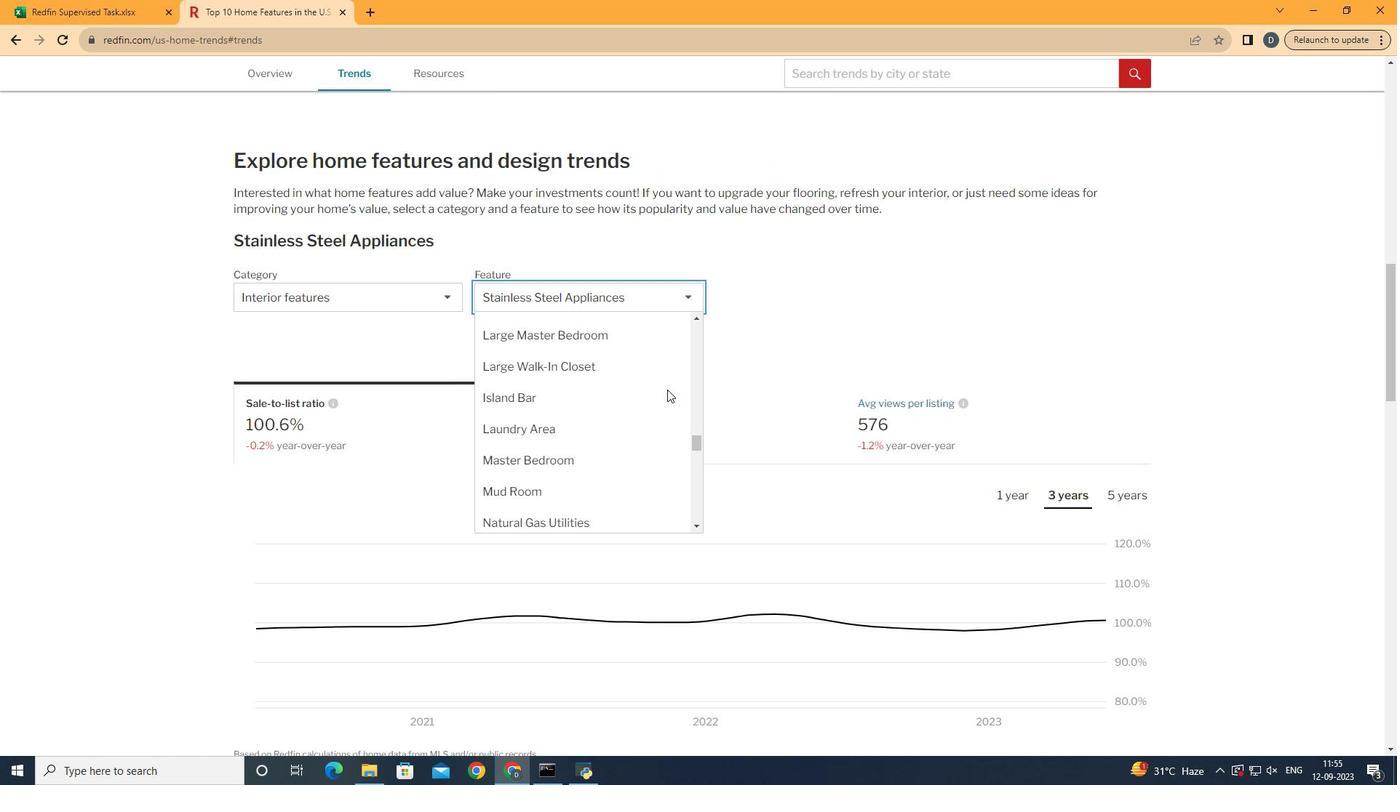 
Action: Mouse scrolled (667, 390) with delta (0, 0)
Screenshot: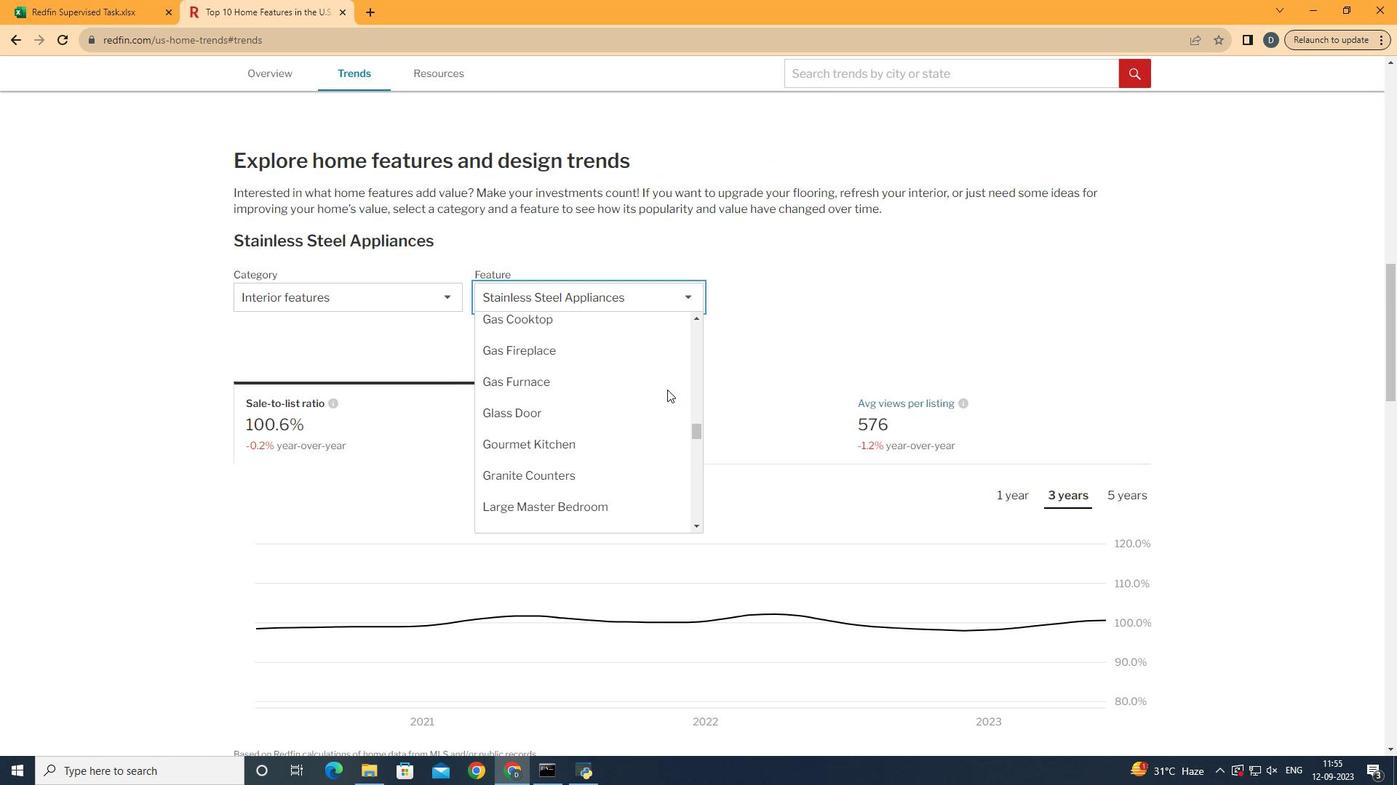 
Action: Mouse scrolled (667, 390) with delta (0, 0)
Screenshot: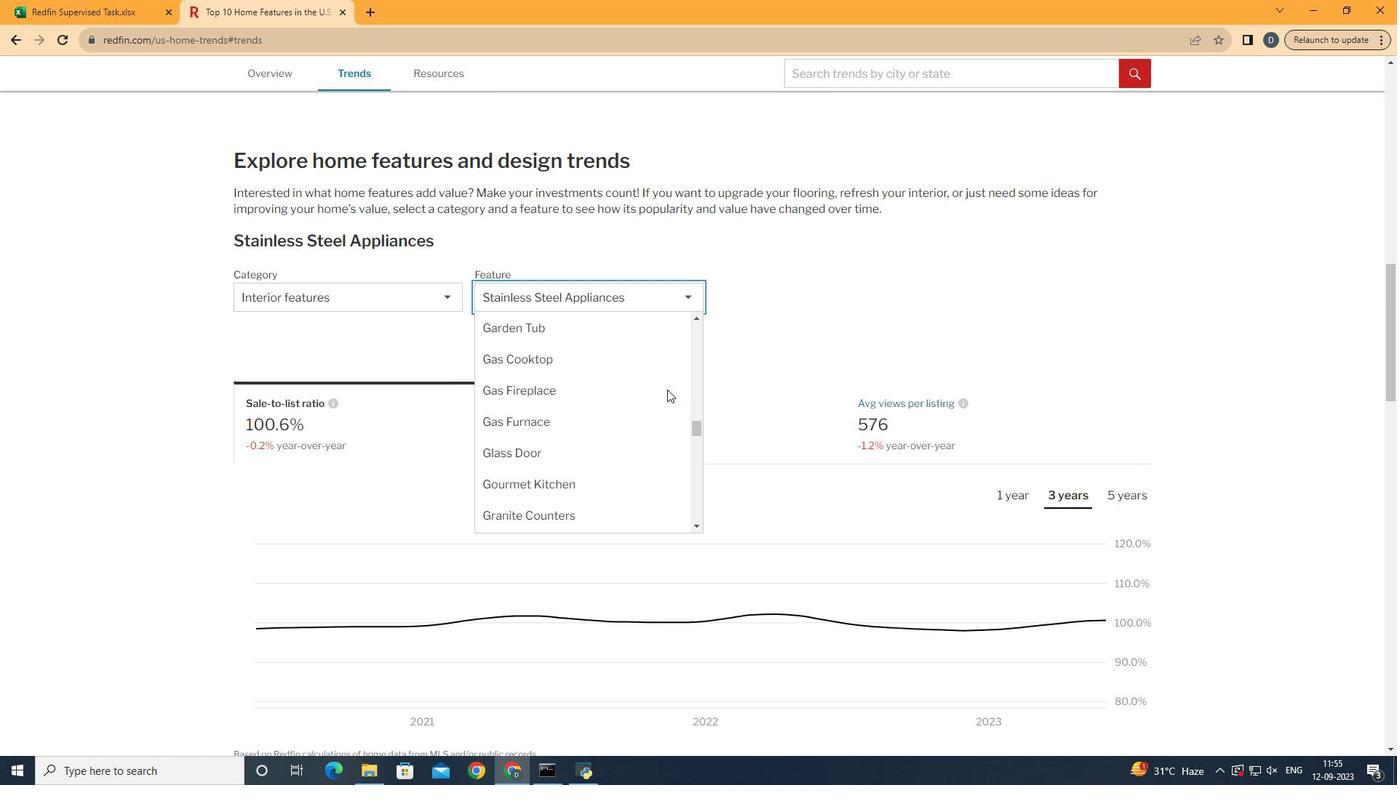 
Action: Mouse scrolled (667, 390) with delta (0, 0)
Screenshot: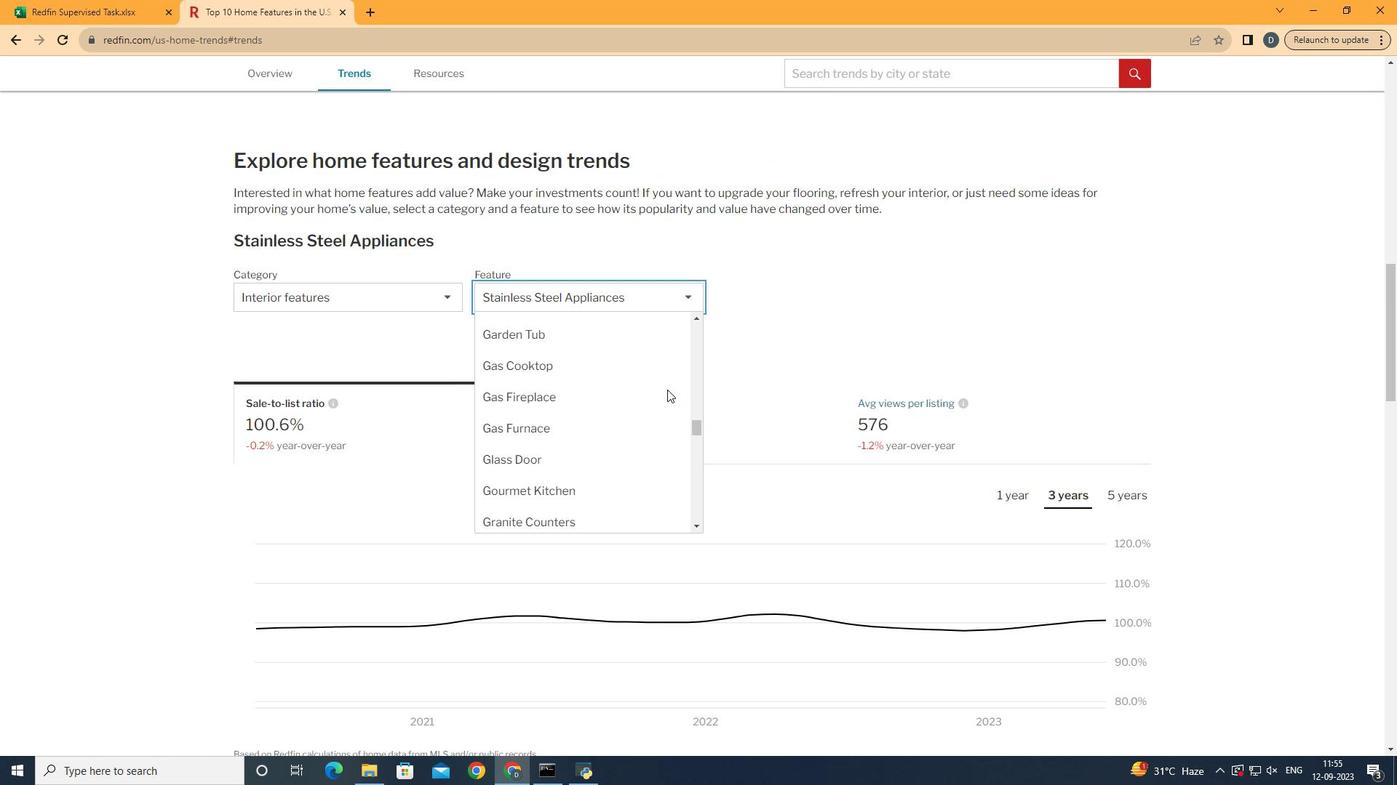 
Action: Mouse moved to (645, 430)
Screenshot: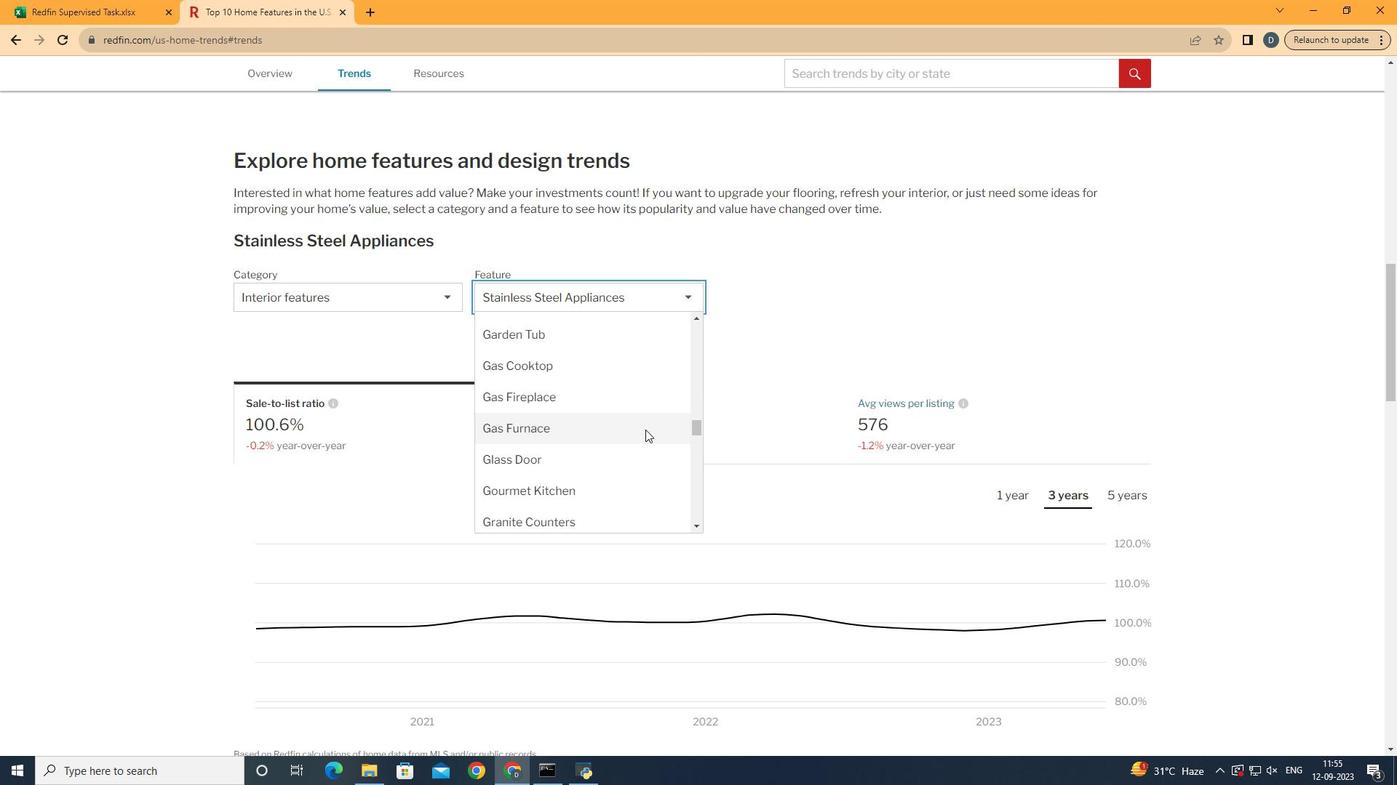 
Action: Mouse pressed left at (645, 430)
Screenshot: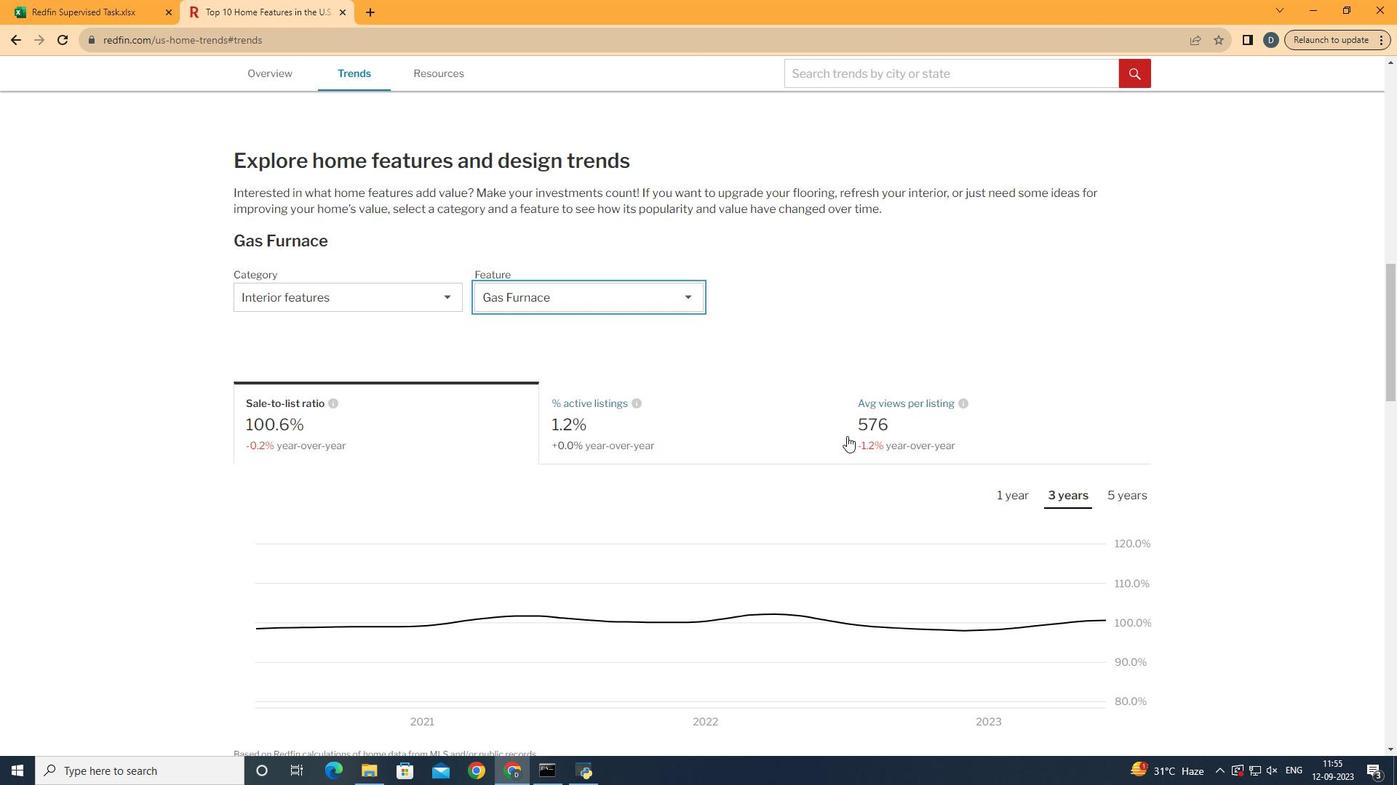 
Action: Mouse moved to (1005, 439)
Screenshot: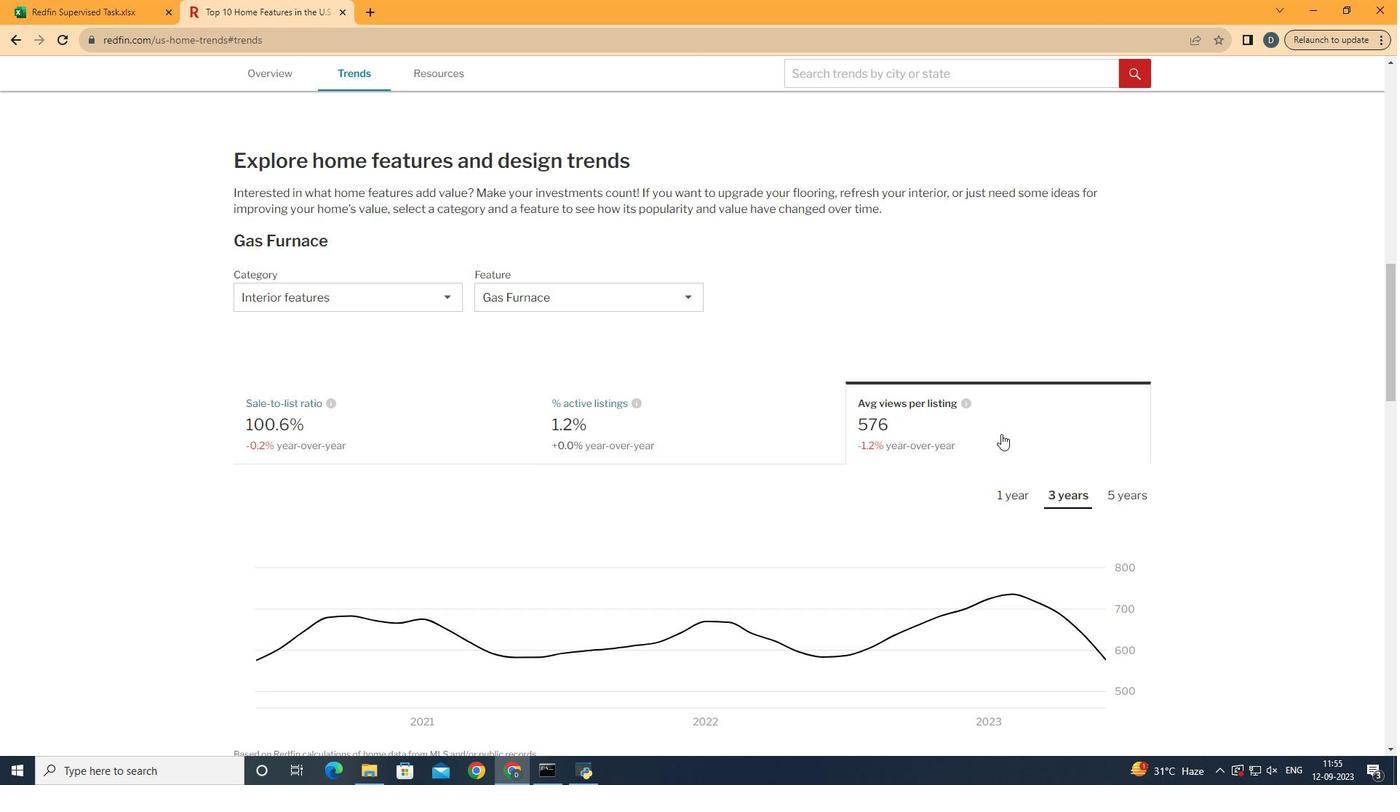 
Action: Mouse pressed left at (1005, 439)
Screenshot: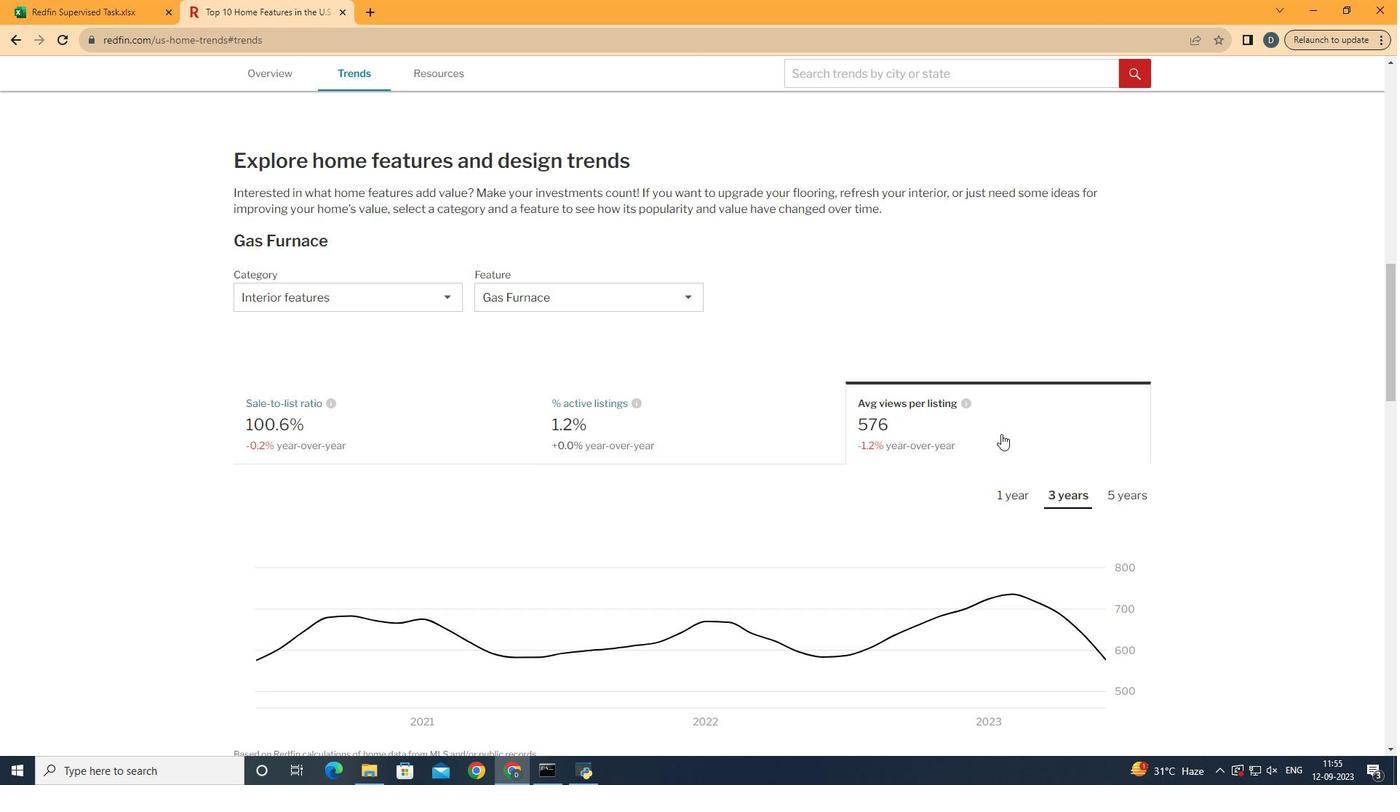 
Action: Mouse moved to (1000, 435)
Screenshot: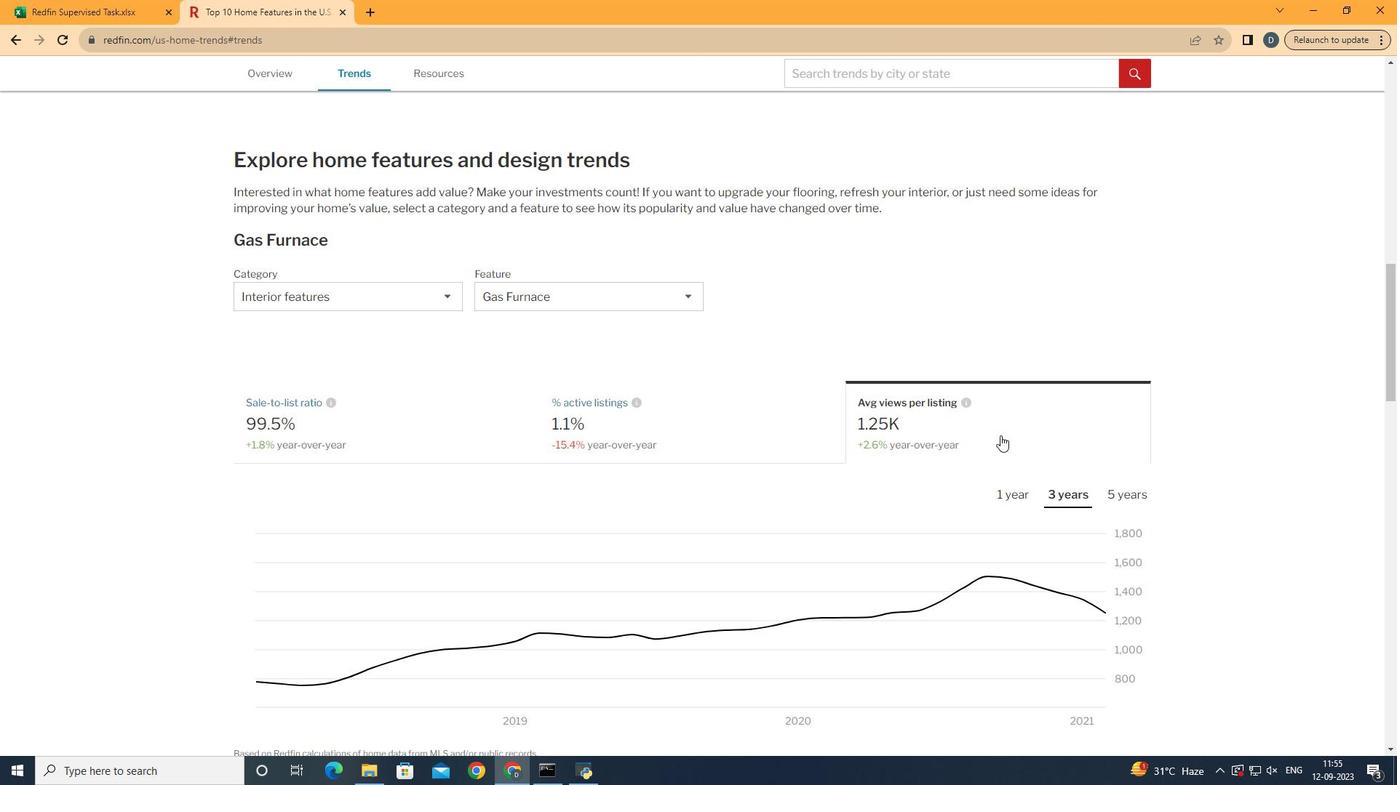 
Action: Mouse scrolled (1000, 435) with delta (0, 0)
Screenshot: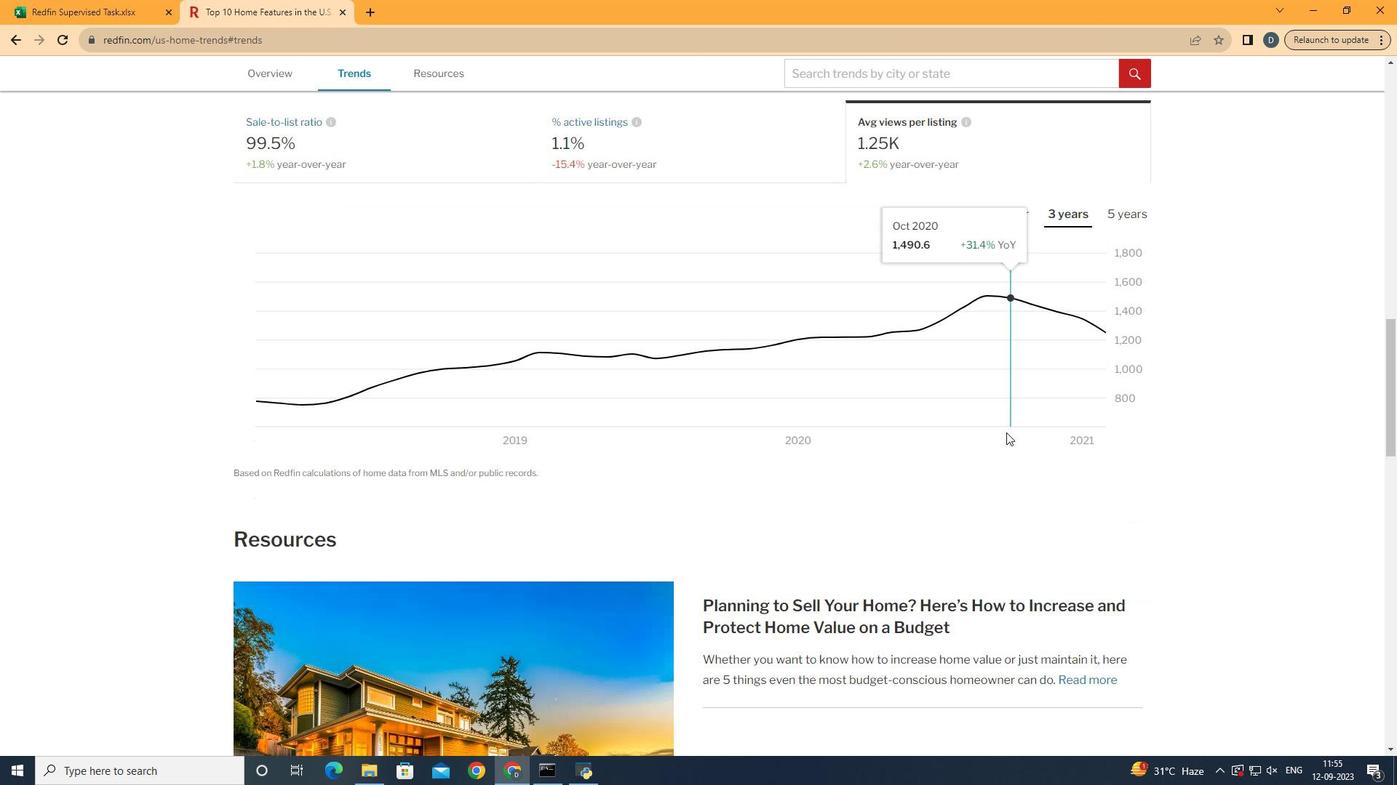 
Action: Mouse scrolled (1000, 435) with delta (0, 0)
Screenshot: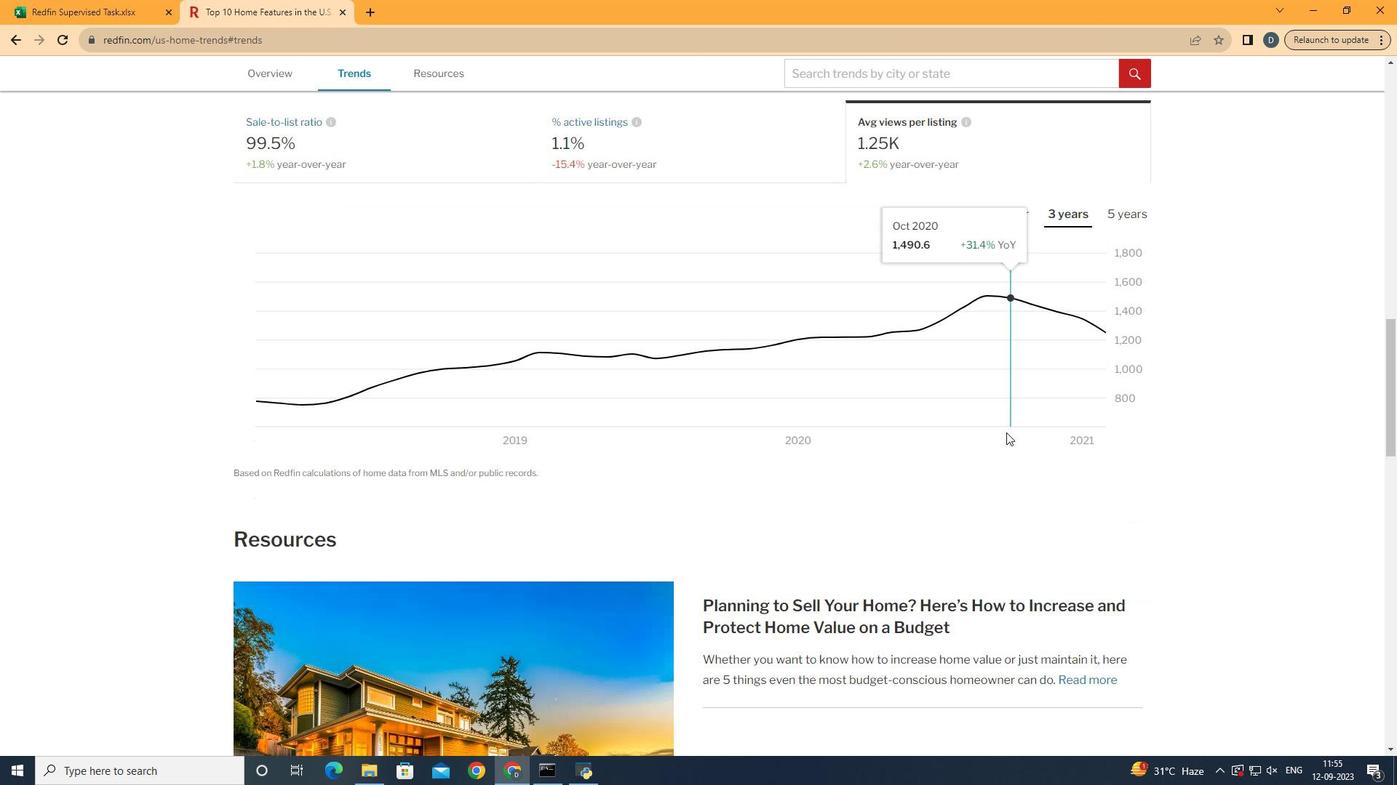 
Action: Mouse scrolled (1000, 435) with delta (0, 0)
Screenshot: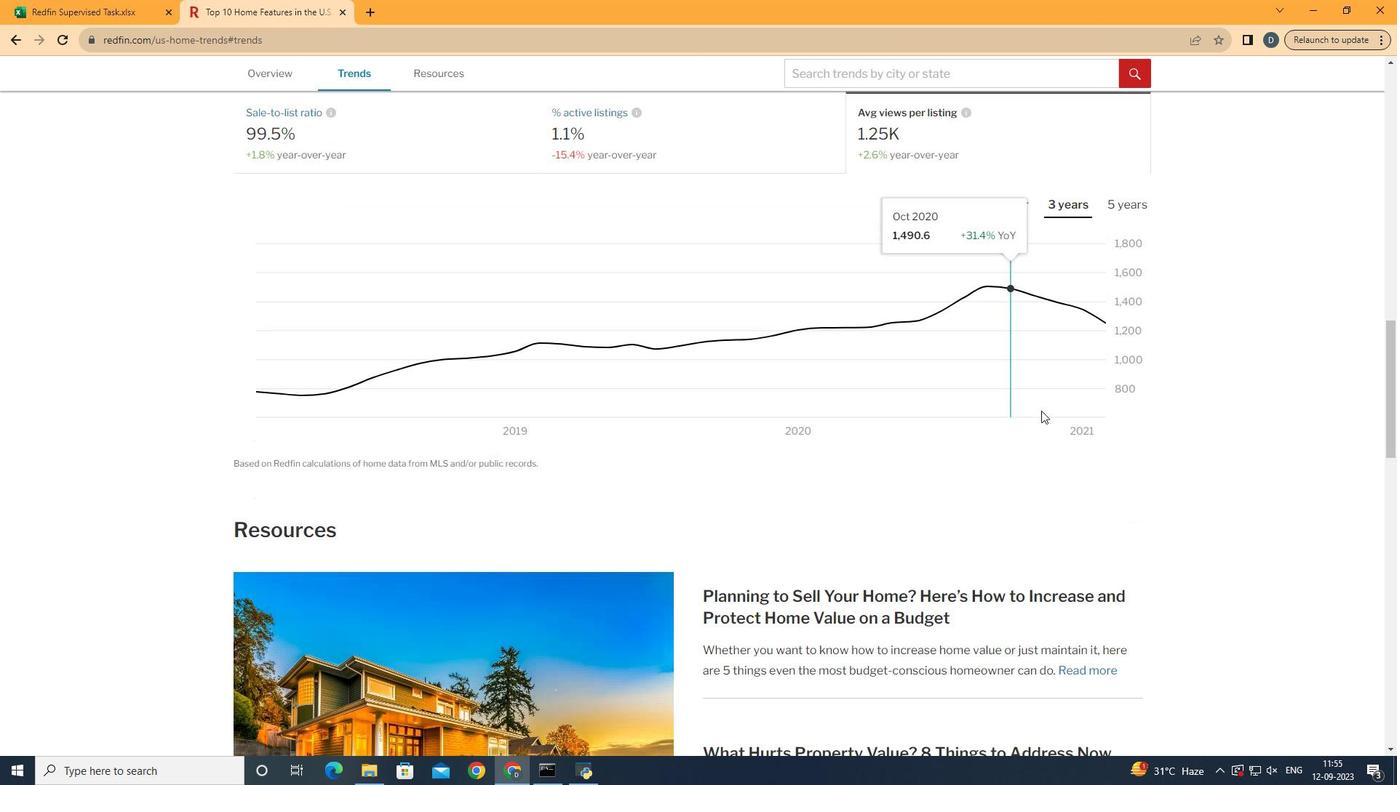 
Action: Mouse scrolled (1000, 435) with delta (0, 0)
Screenshot: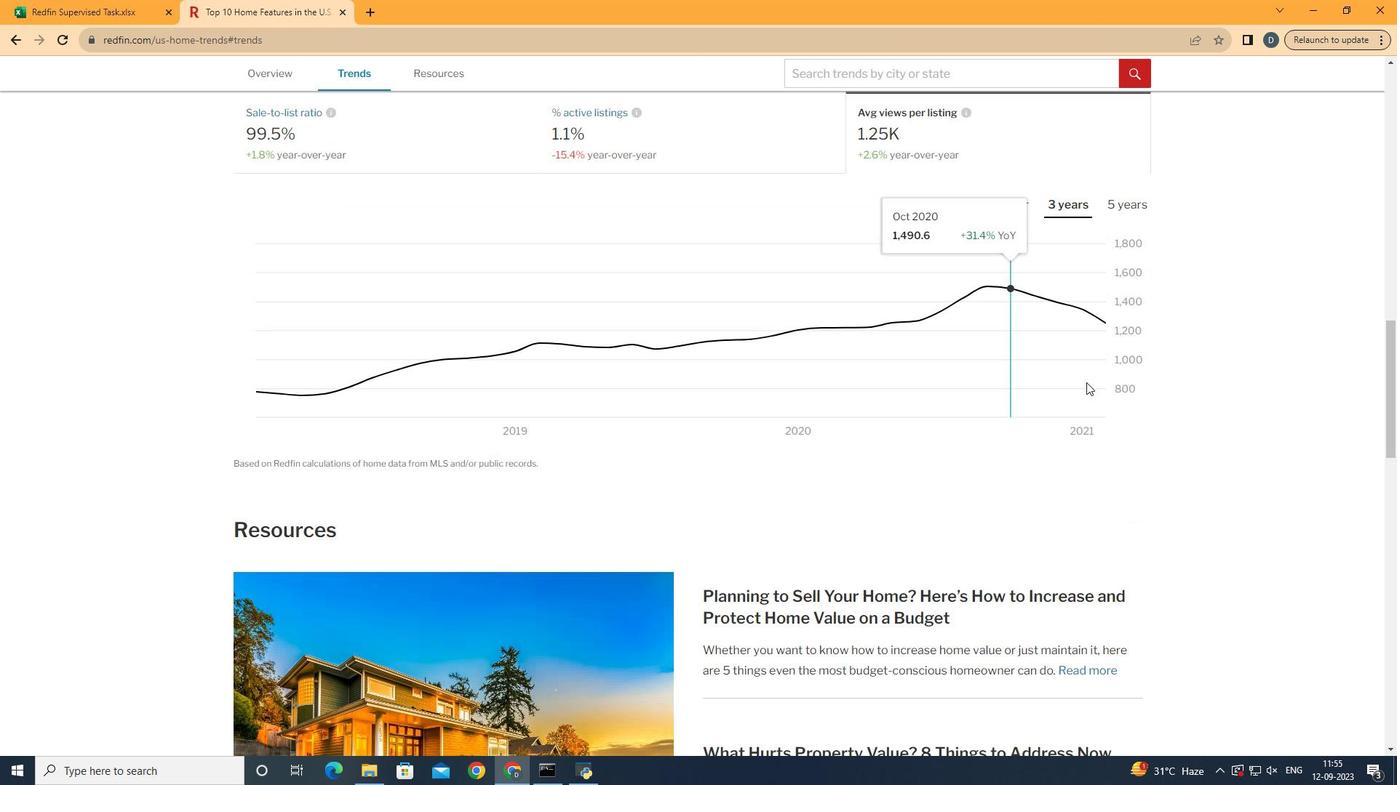 
Action: Mouse moved to (1104, 208)
Screenshot: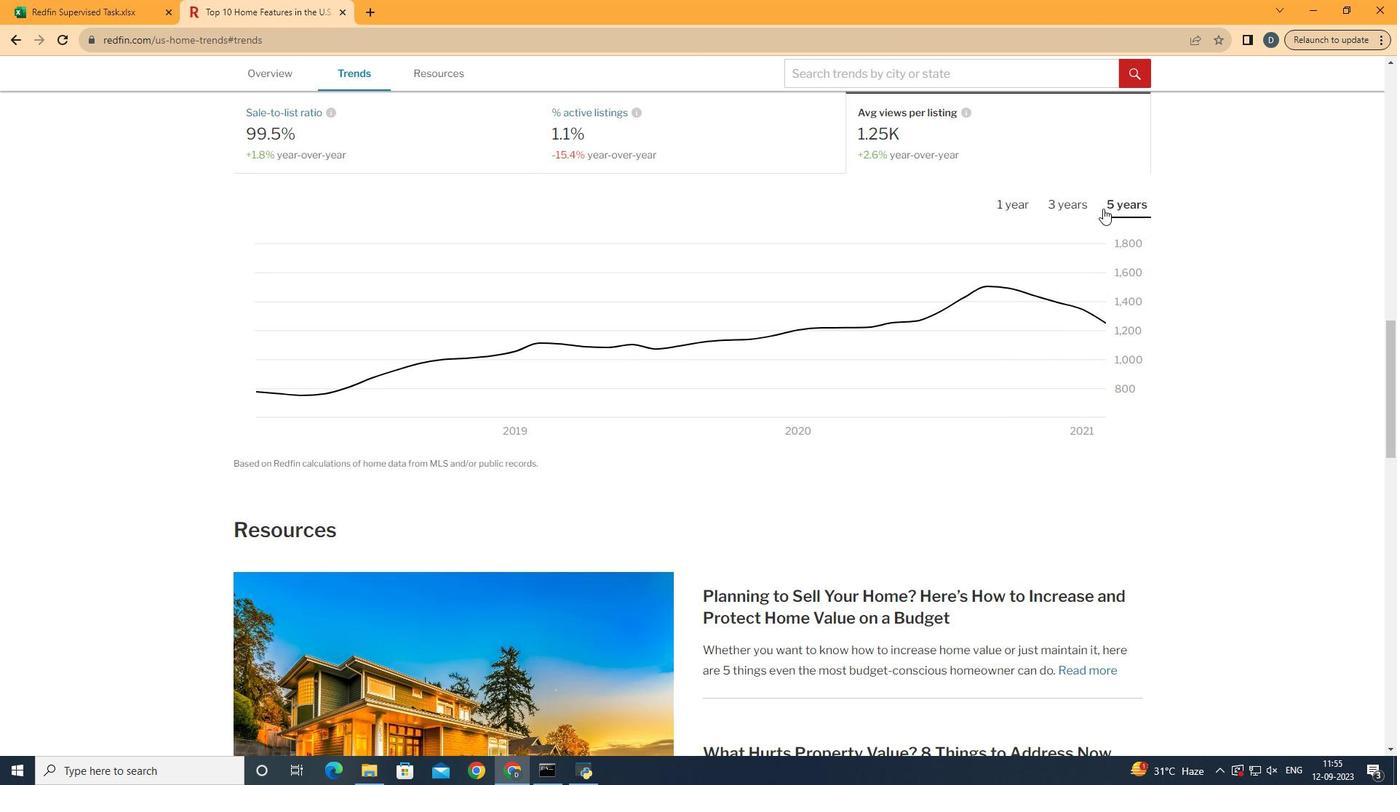 
Action: Mouse pressed left at (1104, 208)
Screenshot: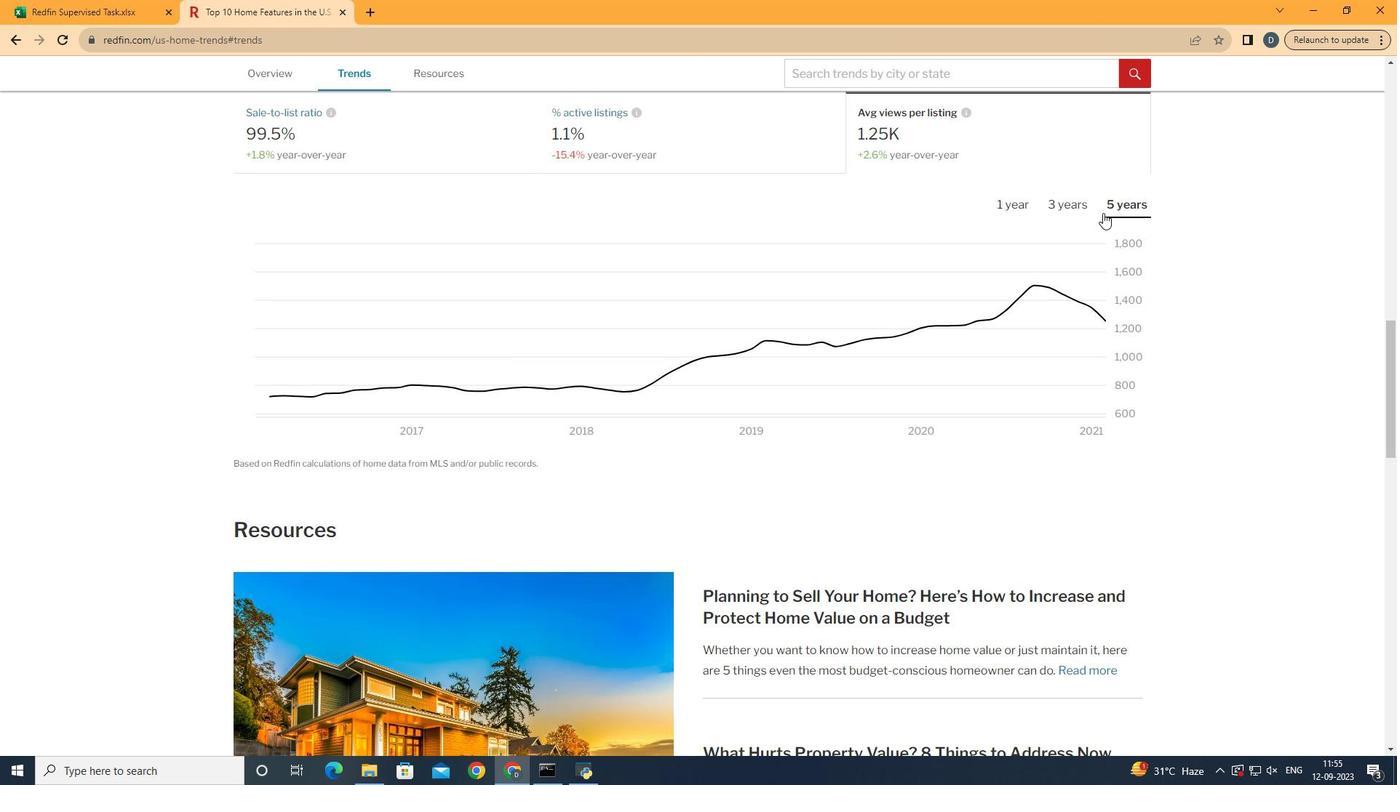 
Action: Mouse moved to (1145, 393)
Screenshot: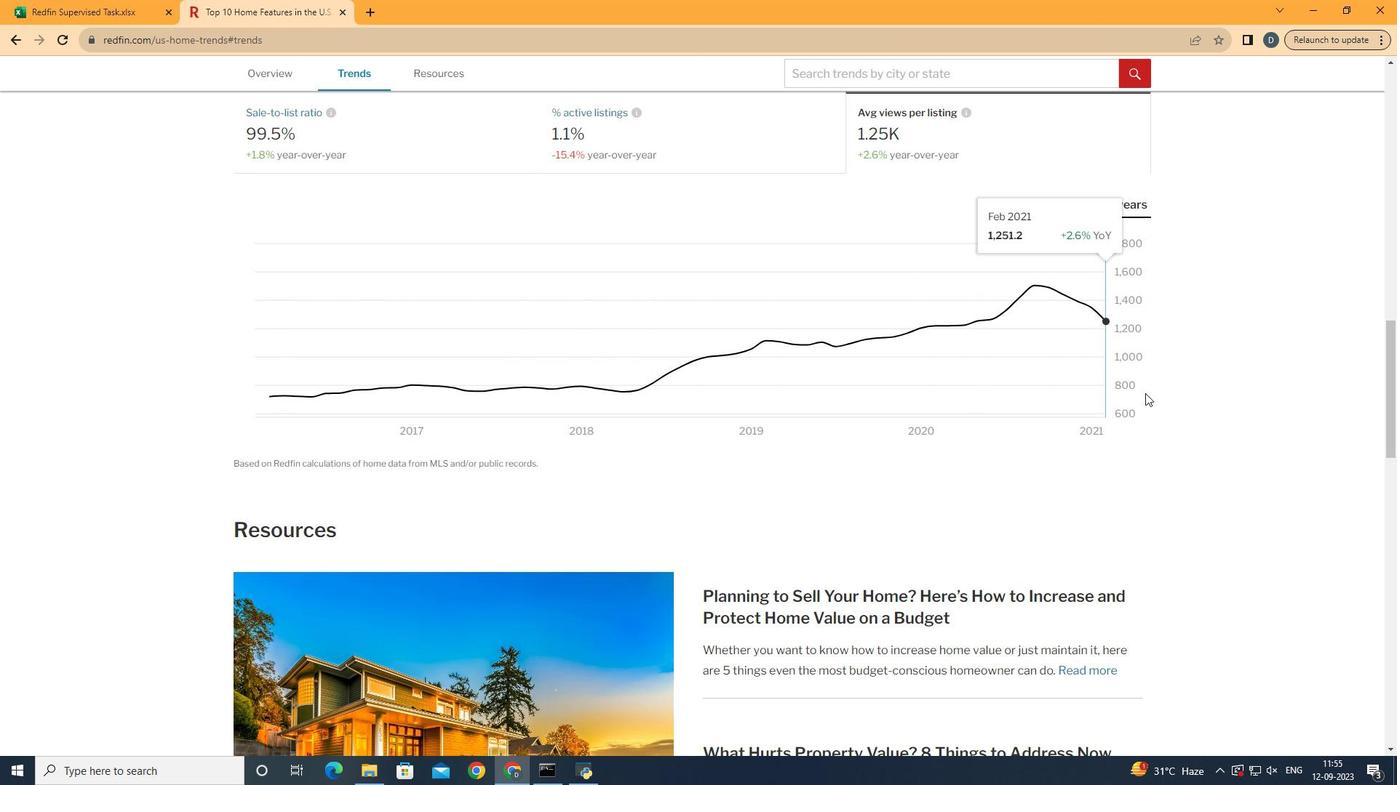 
